 Task: Save favorite listings for condos in Lincoln, Nebraska, with a minimum of 2 bedrooms and a covered parking space, and create a shortlist of properties to tour.
Action: Mouse moved to (281, 215)
Screenshot: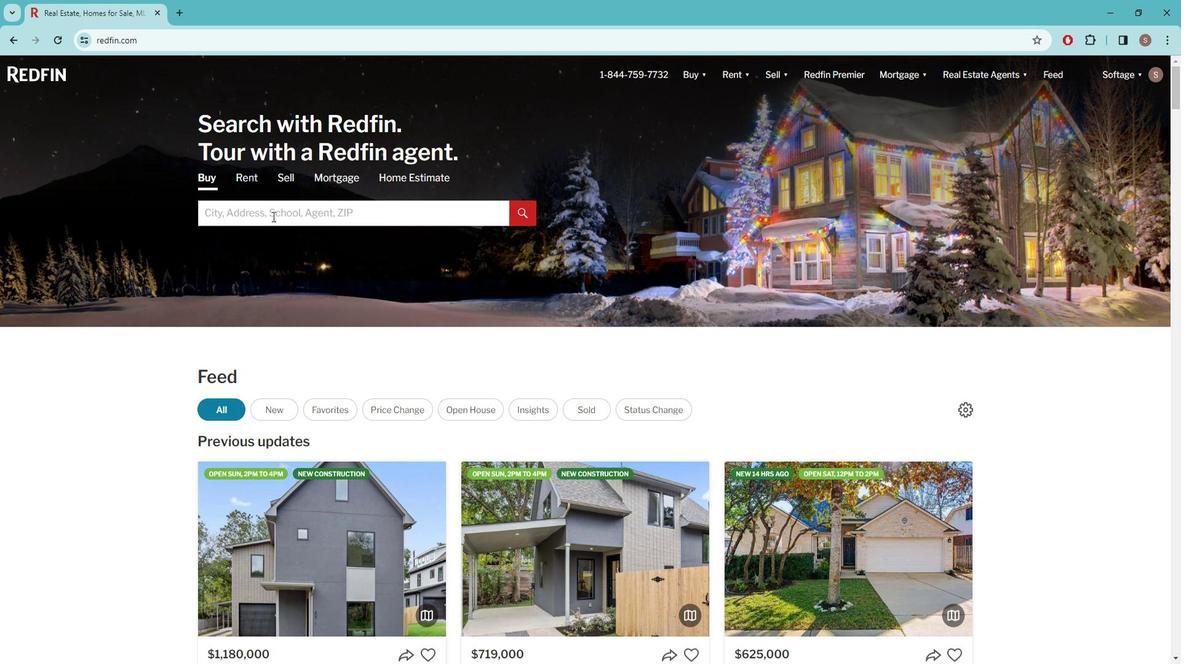 
Action: Mouse pressed left at (281, 215)
Screenshot: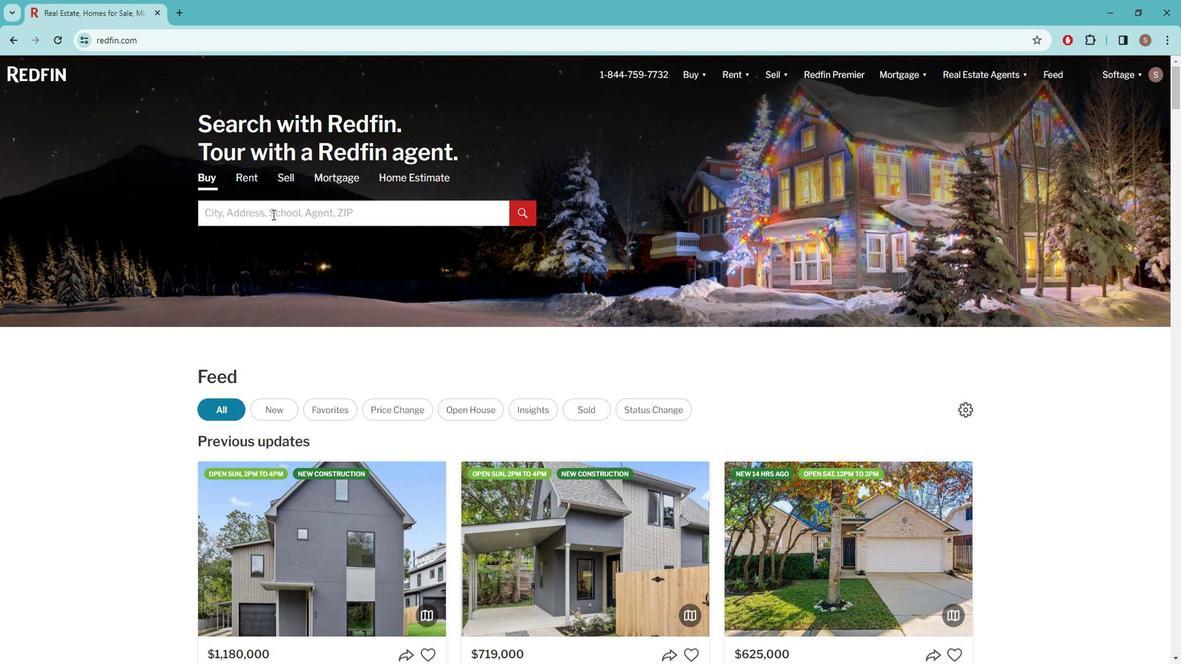 
Action: Mouse moved to (281, 214)
Screenshot: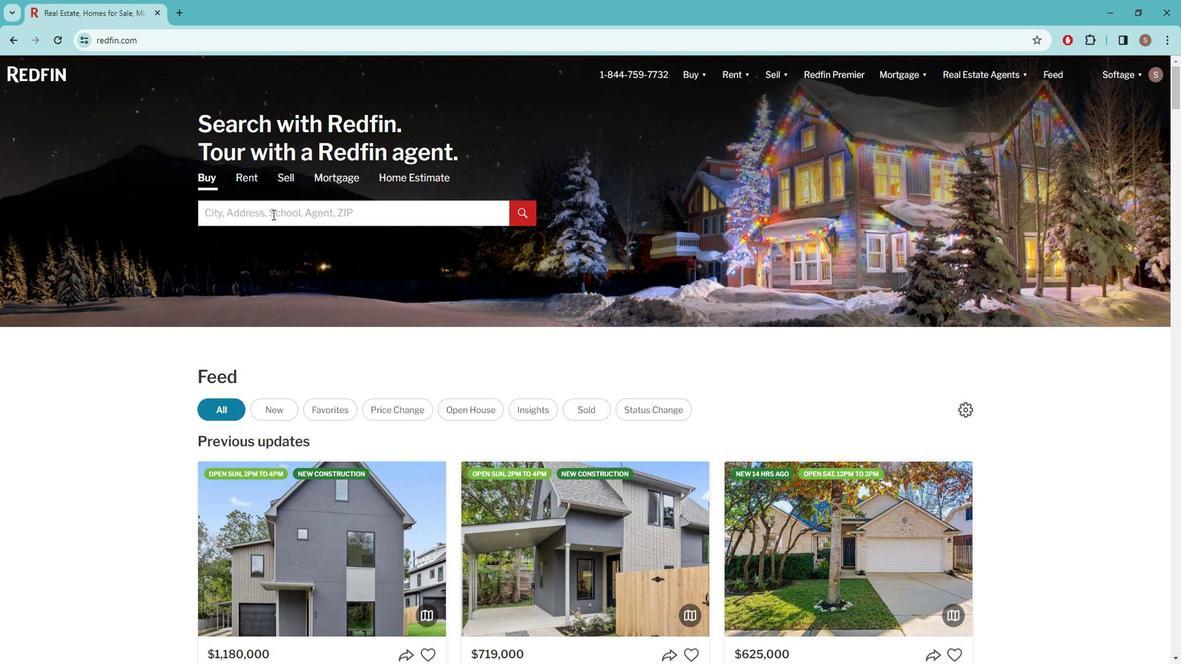 
Action: Key pressed l<Key.caps_lock>INCOLN,<Key.space><Key.caps_lock>n<Key.caps_lock>EBRASKA
Screenshot: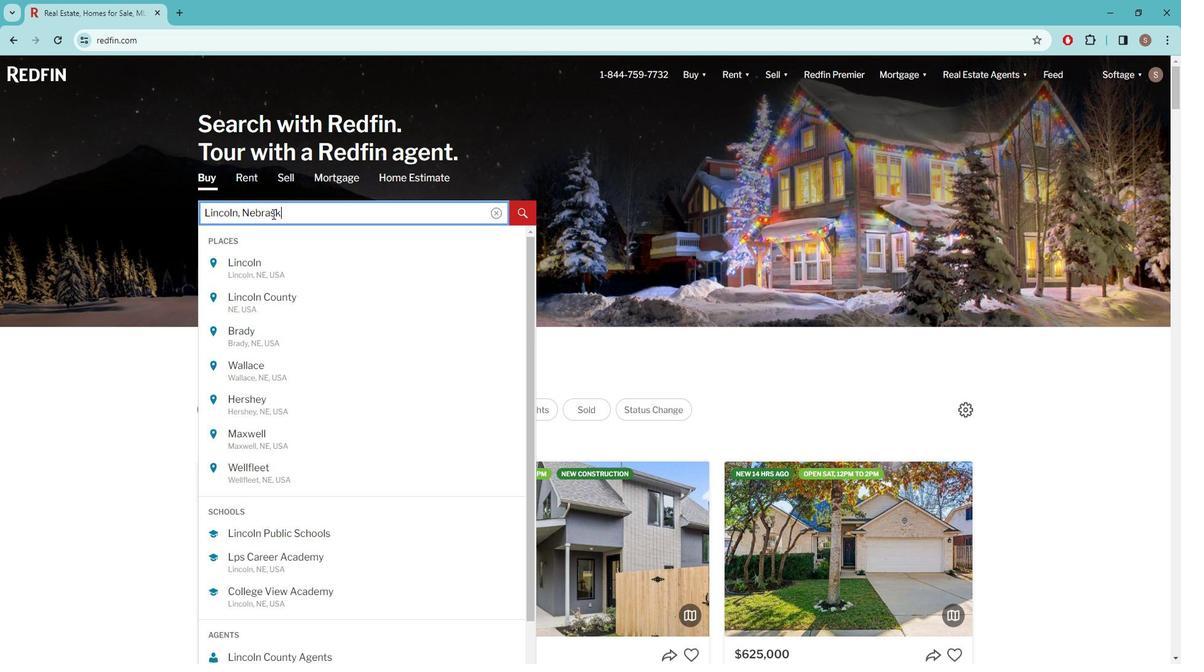 
Action: Mouse moved to (268, 264)
Screenshot: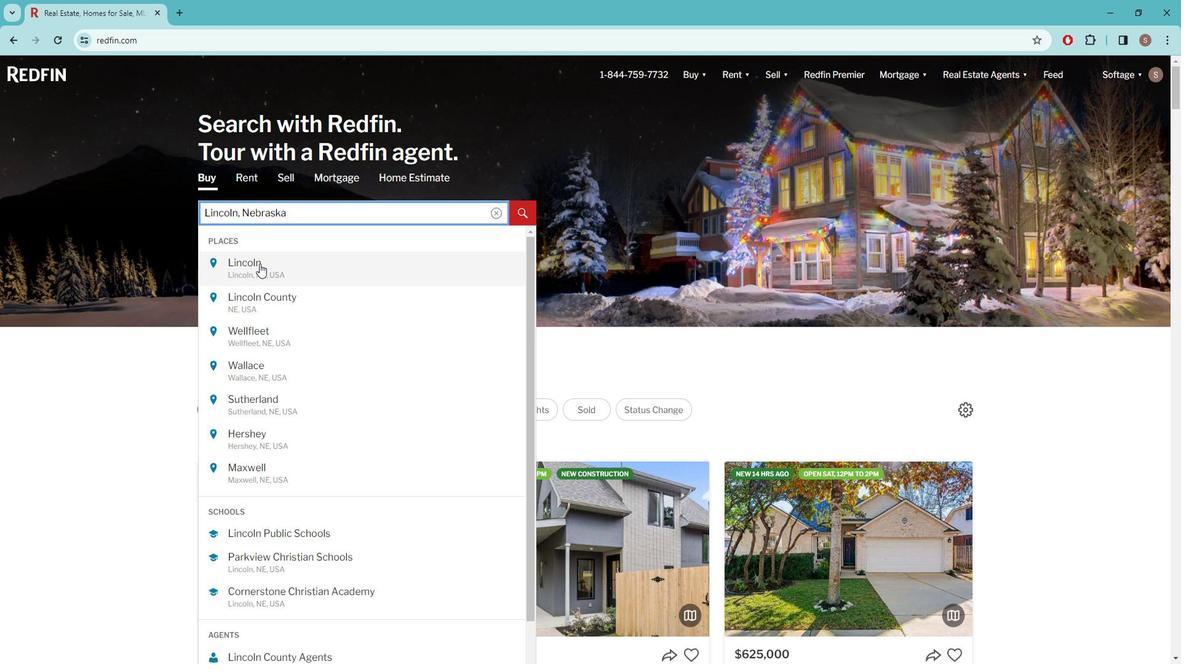 
Action: Mouse pressed left at (268, 264)
Screenshot: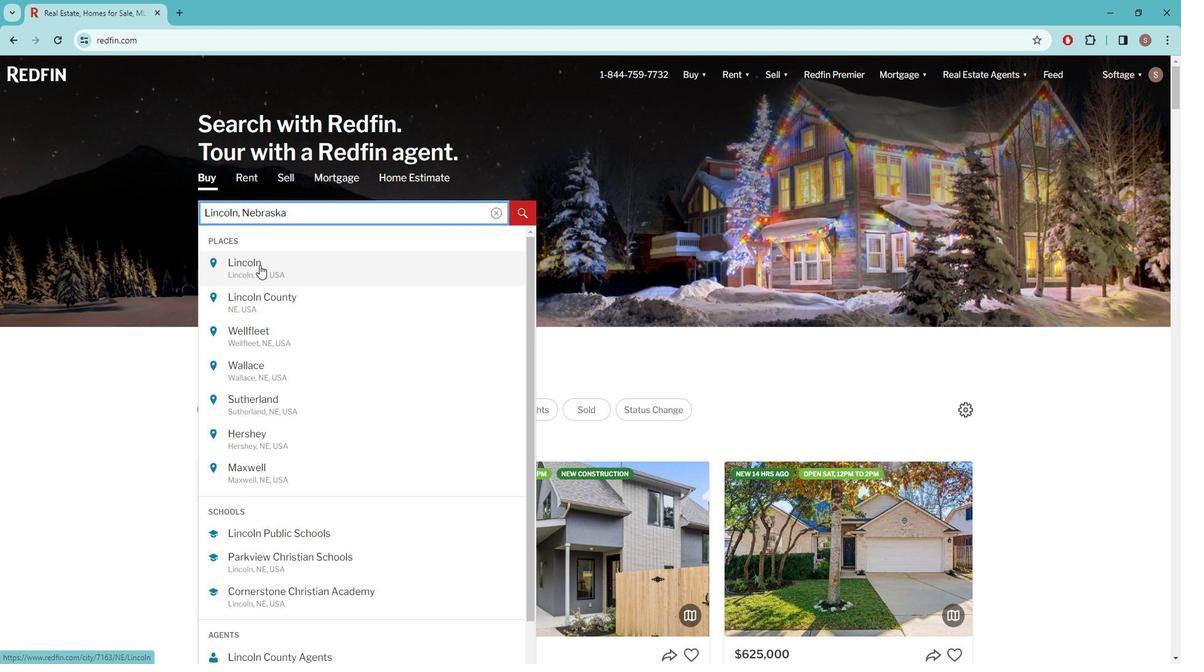 
Action: Mouse moved to (1046, 158)
Screenshot: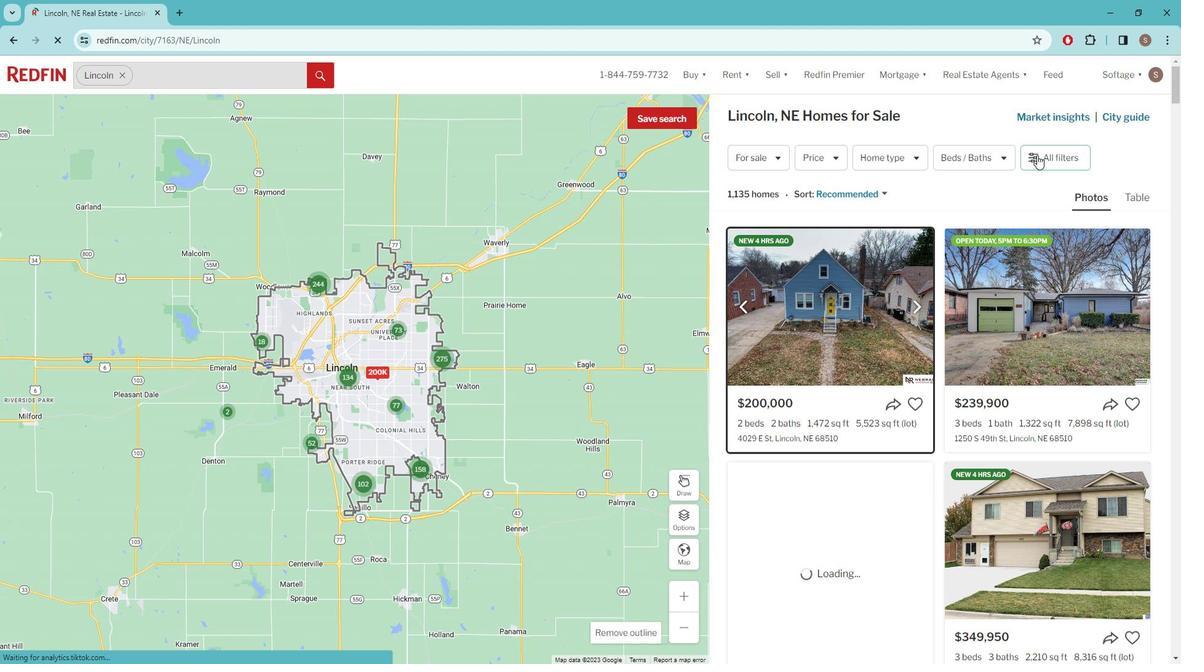
Action: Mouse pressed left at (1046, 158)
Screenshot: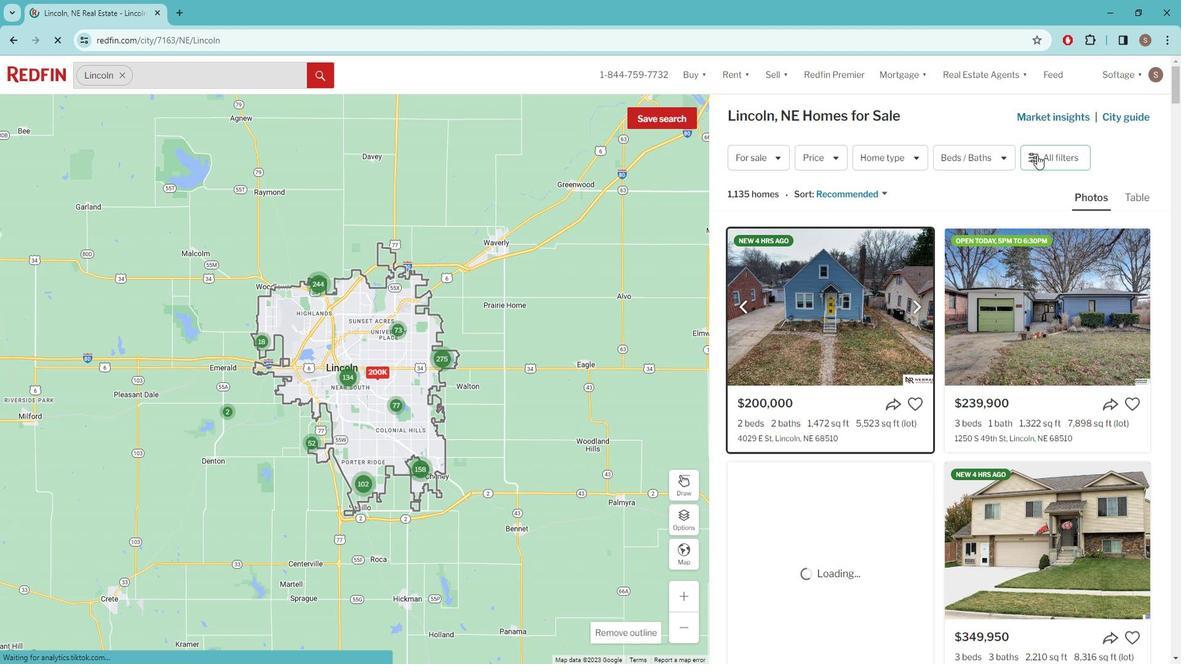
Action: Mouse pressed left at (1046, 158)
Screenshot: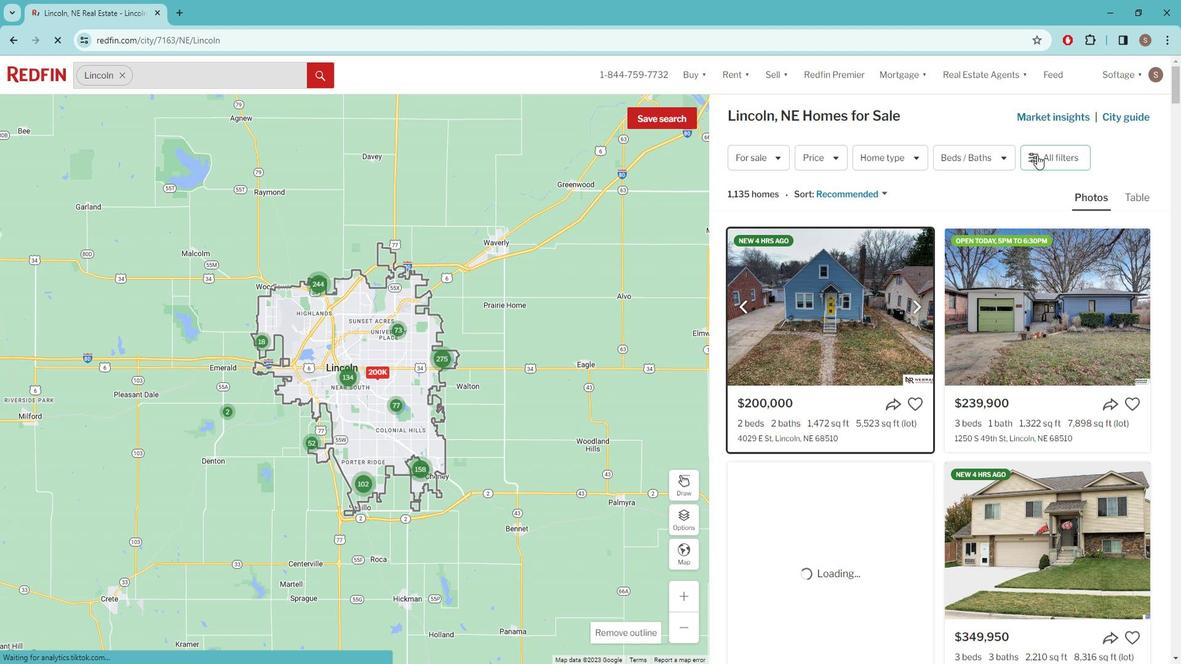 
Action: Mouse moved to (1048, 154)
Screenshot: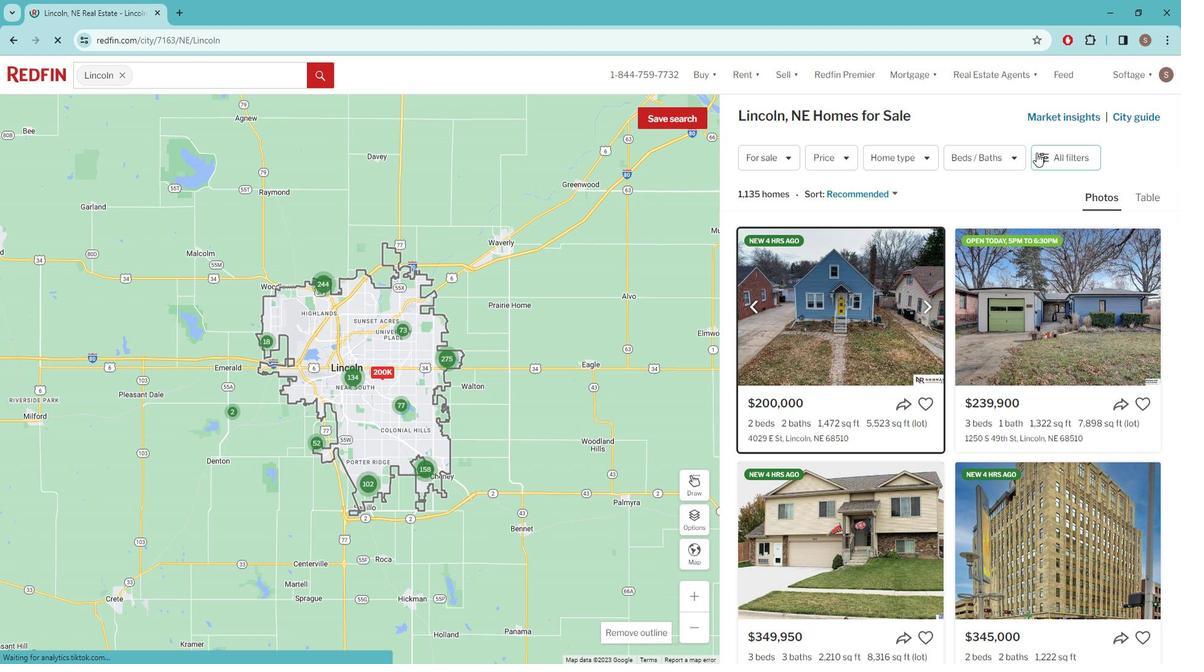 
Action: Mouse pressed left at (1048, 154)
Screenshot: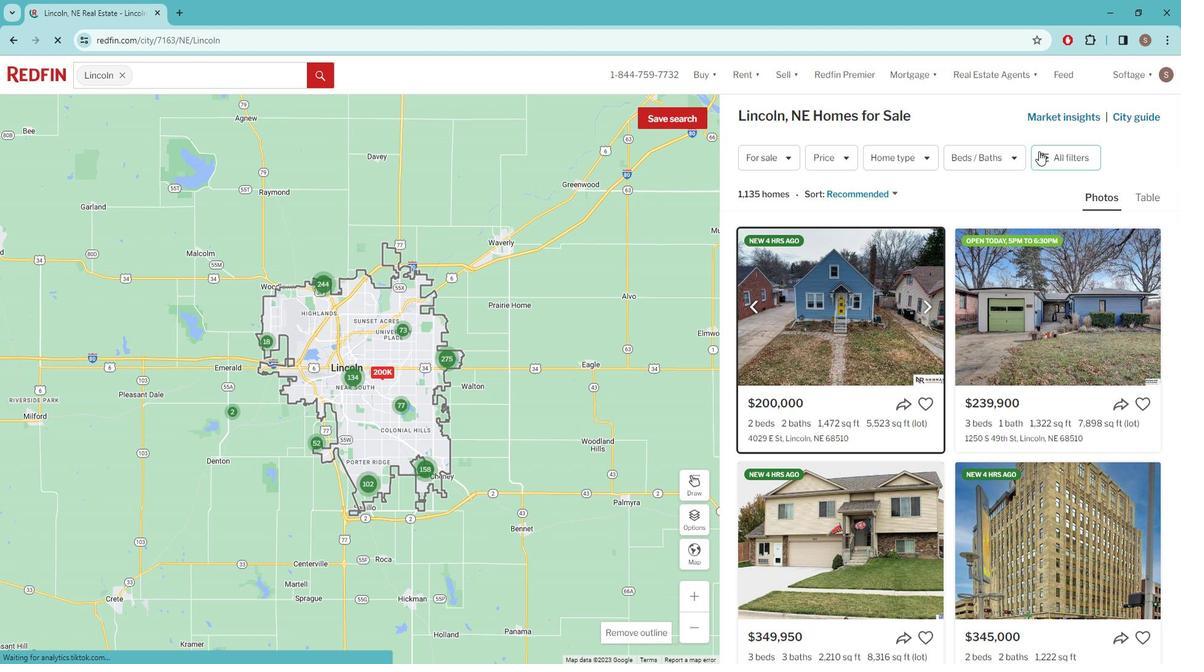 
Action: Mouse pressed left at (1048, 154)
Screenshot: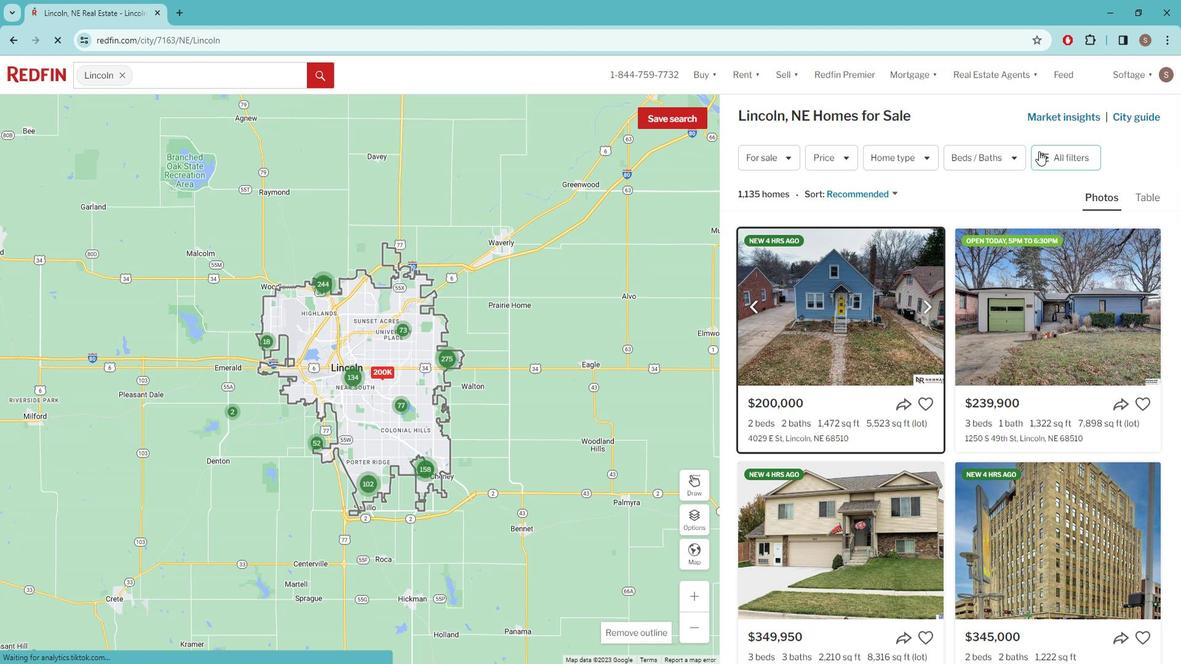 
Action: Mouse pressed left at (1048, 154)
Screenshot: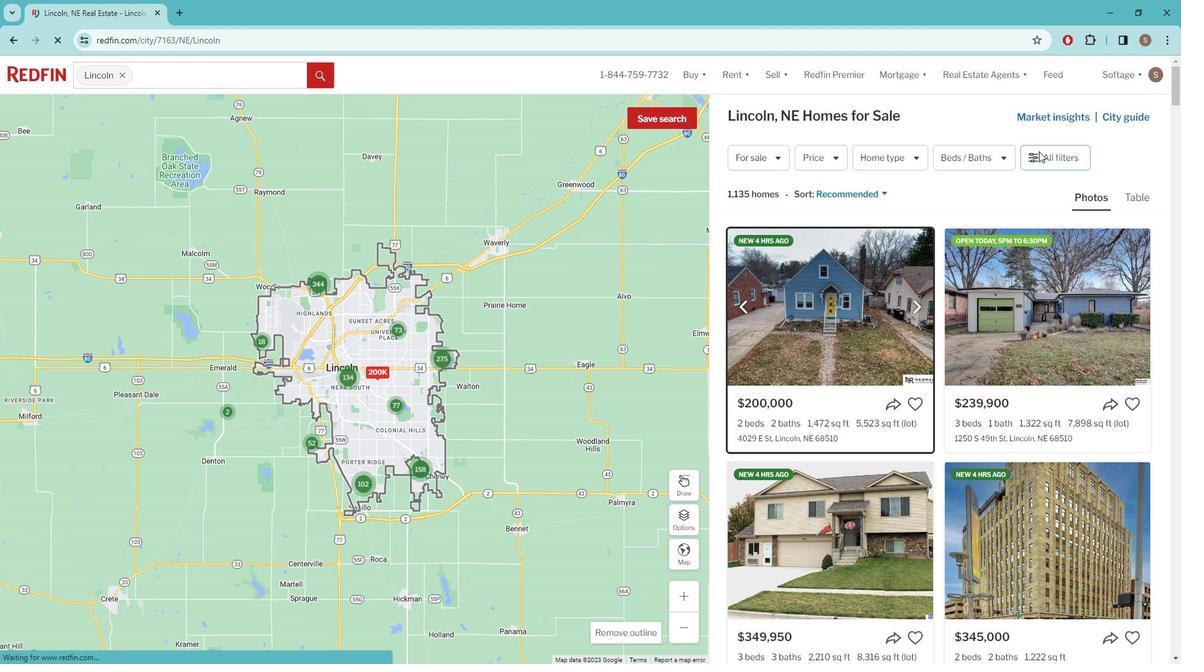 
Action: Mouse moved to (1013, 188)
Screenshot: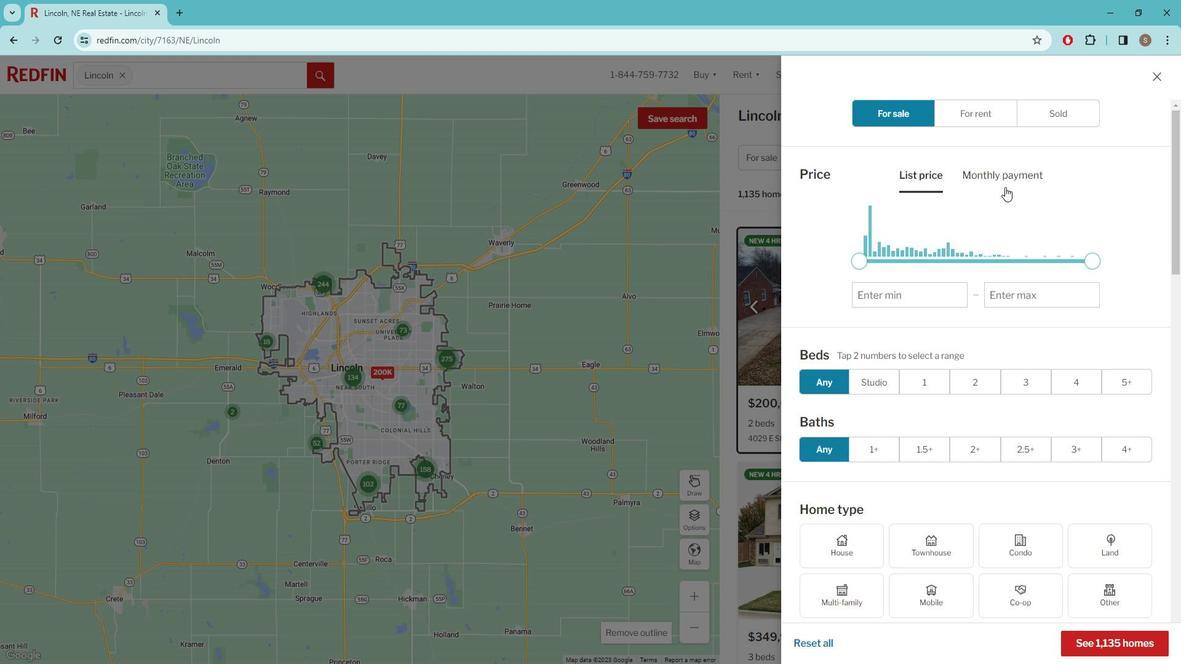 
Action: Mouse scrolled (1013, 188) with delta (0, 0)
Screenshot: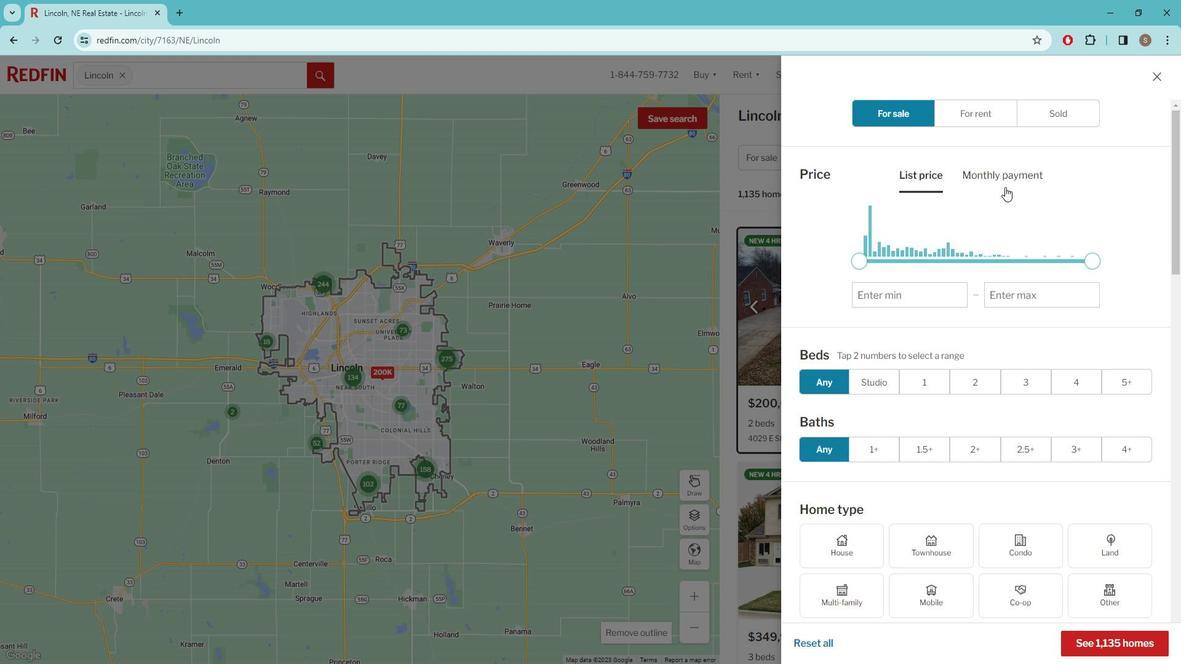 
Action: Mouse moved to (1001, 194)
Screenshot: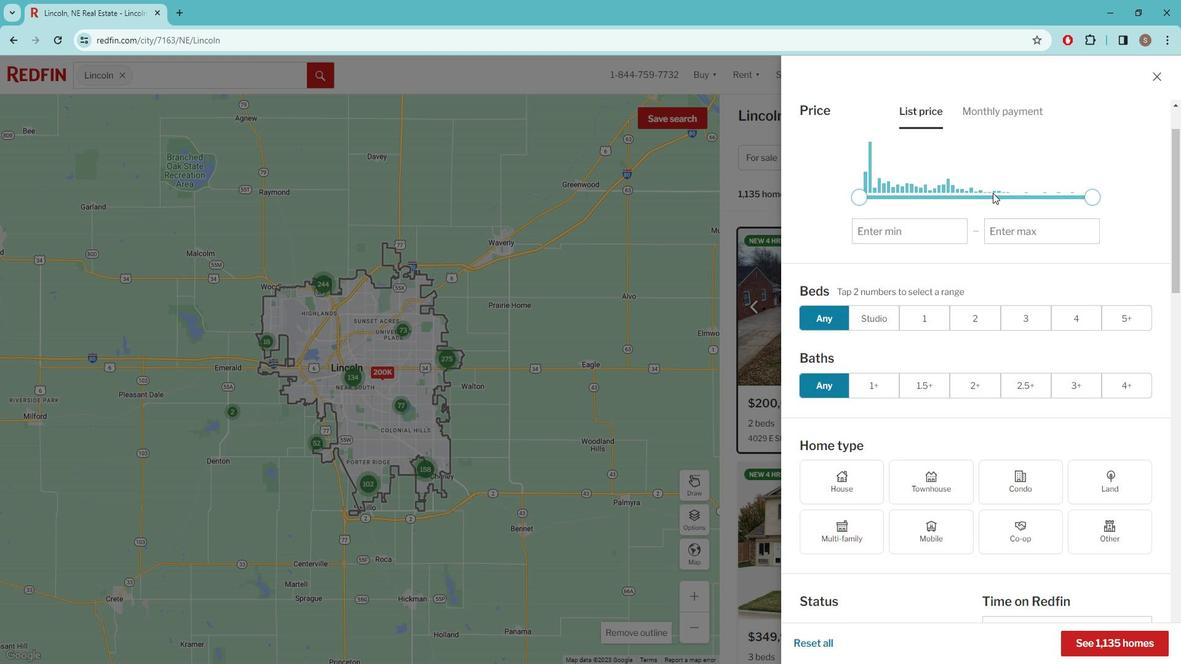 
Action: Mouse scrolled (1001, 193) with delta (0, 0)
Screenshot: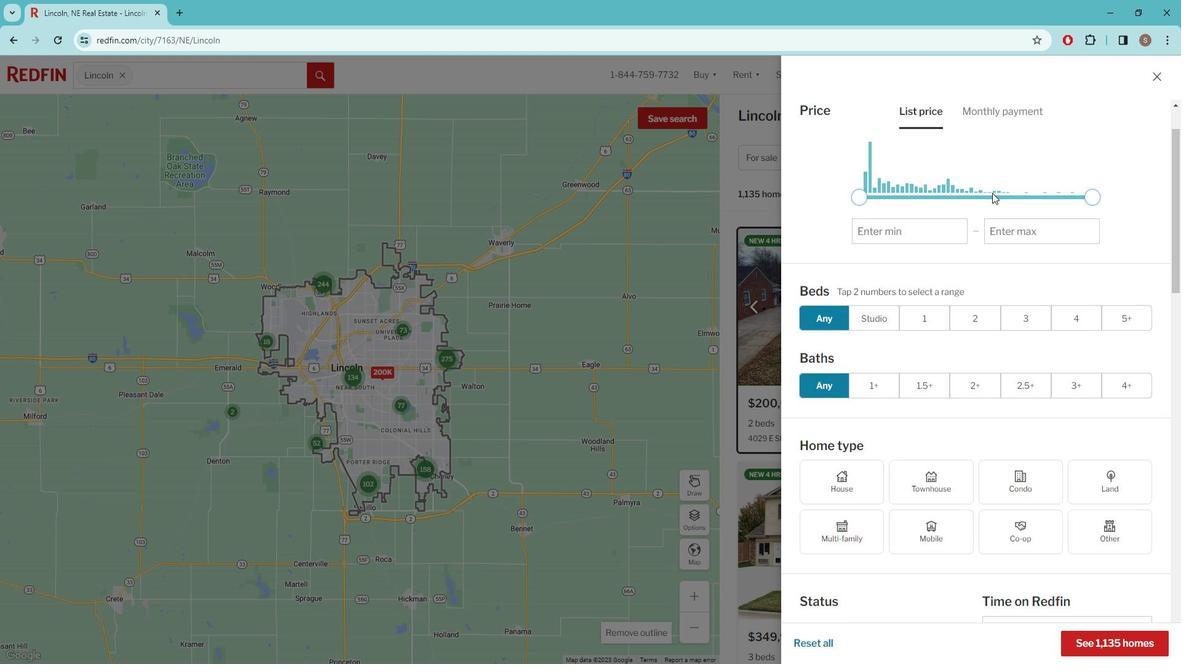 
Action: Mouse moved to (997, 221)
Screenshot: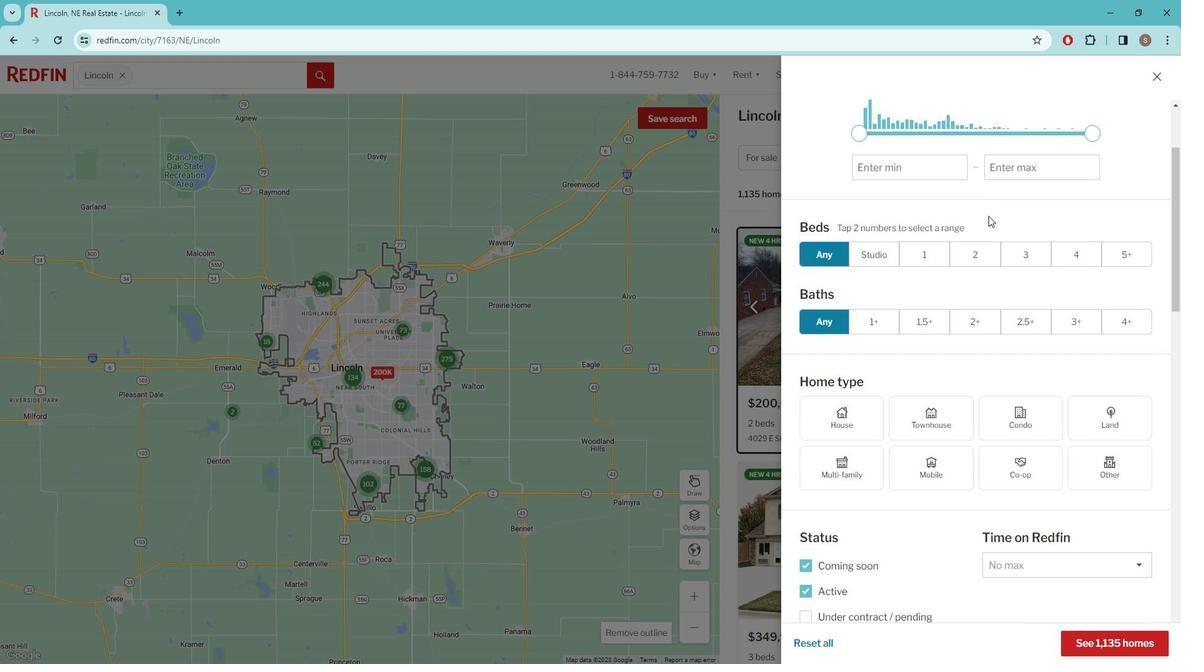 
Action: Mouse scrolled (997, 220) with delta (0, 0)
Screenshot: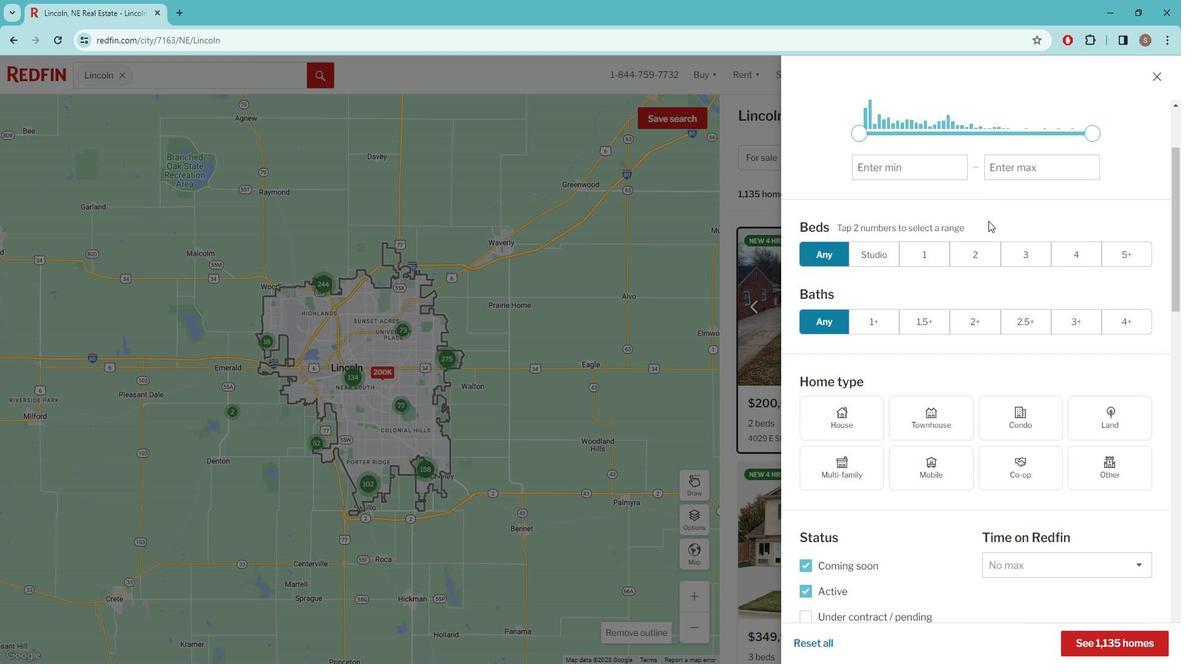 
Action: Mouse moved to (1019, 345)
Screenshot: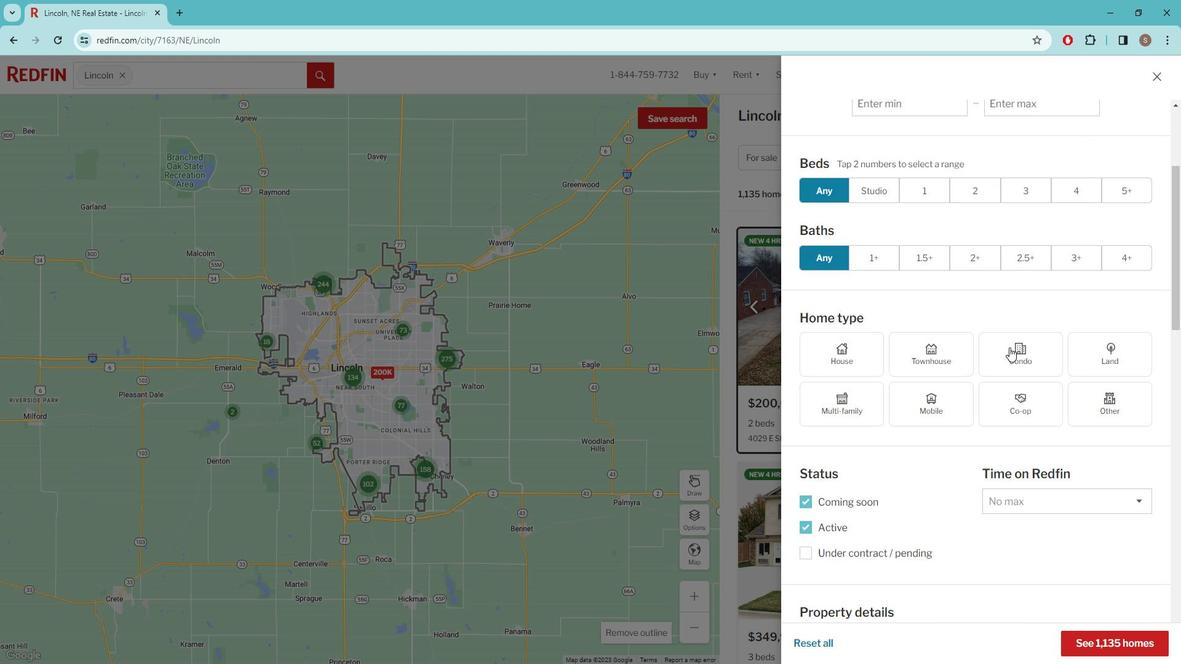 
Action: Mouse pressed left at (1019, 345)
Screenshot: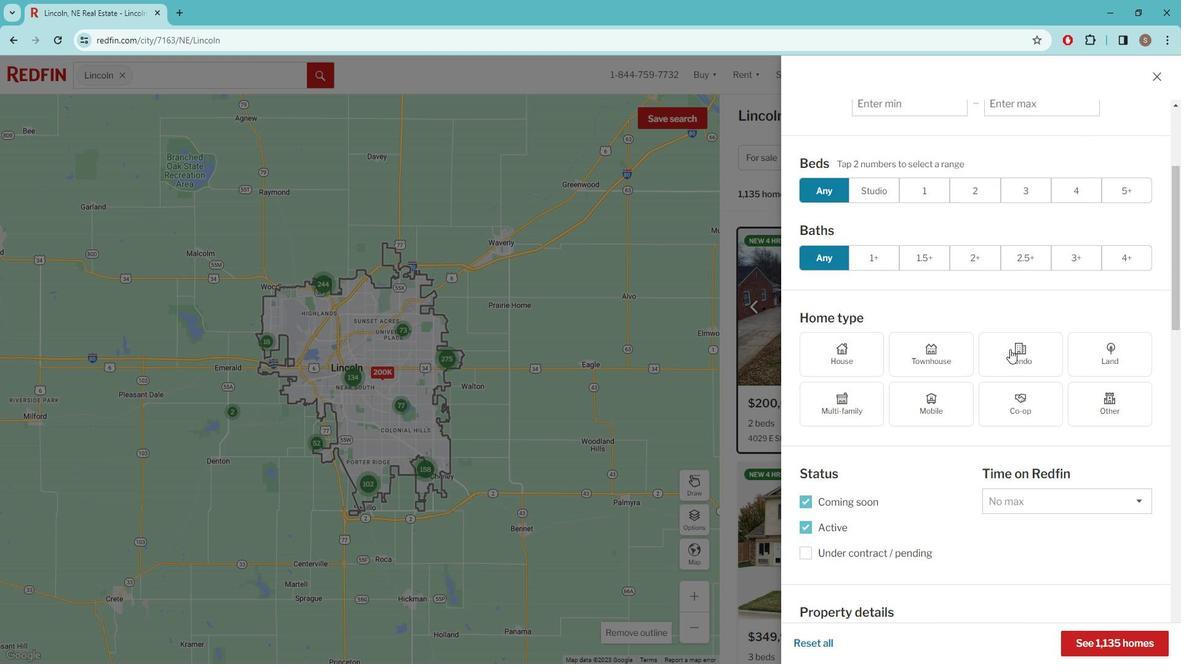 
Action: Mouse moved to (1018, 345)
Screenshot: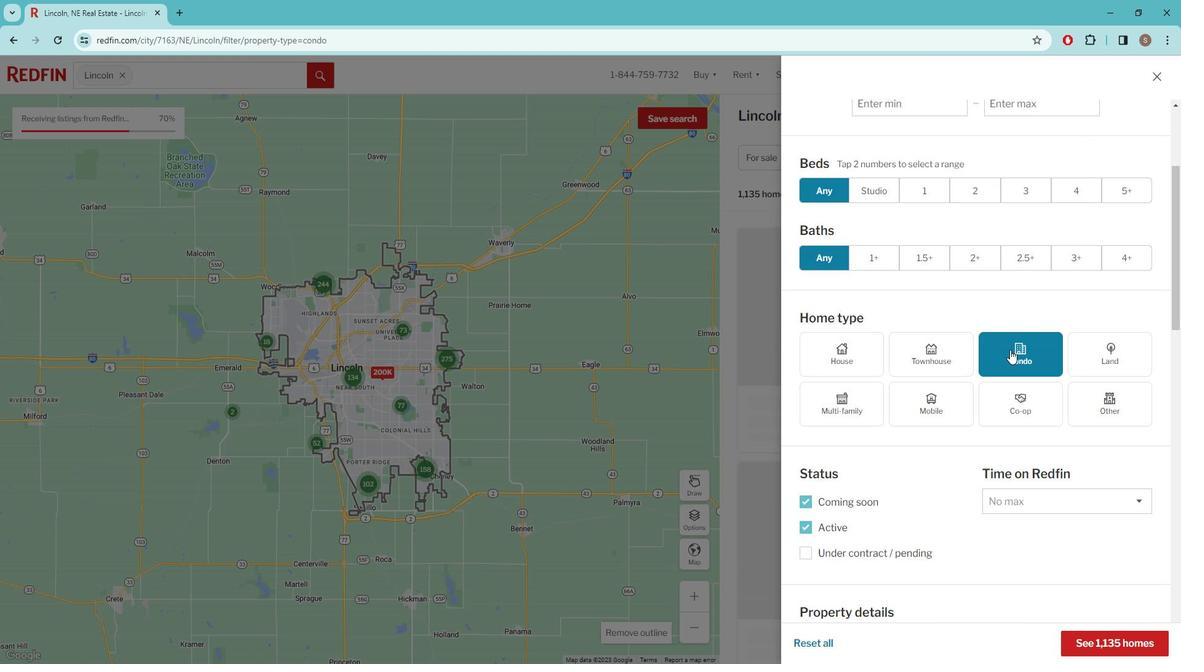 
Action: Mouse scrolled (1018, 345) with delta (0, 0)
Screenshot: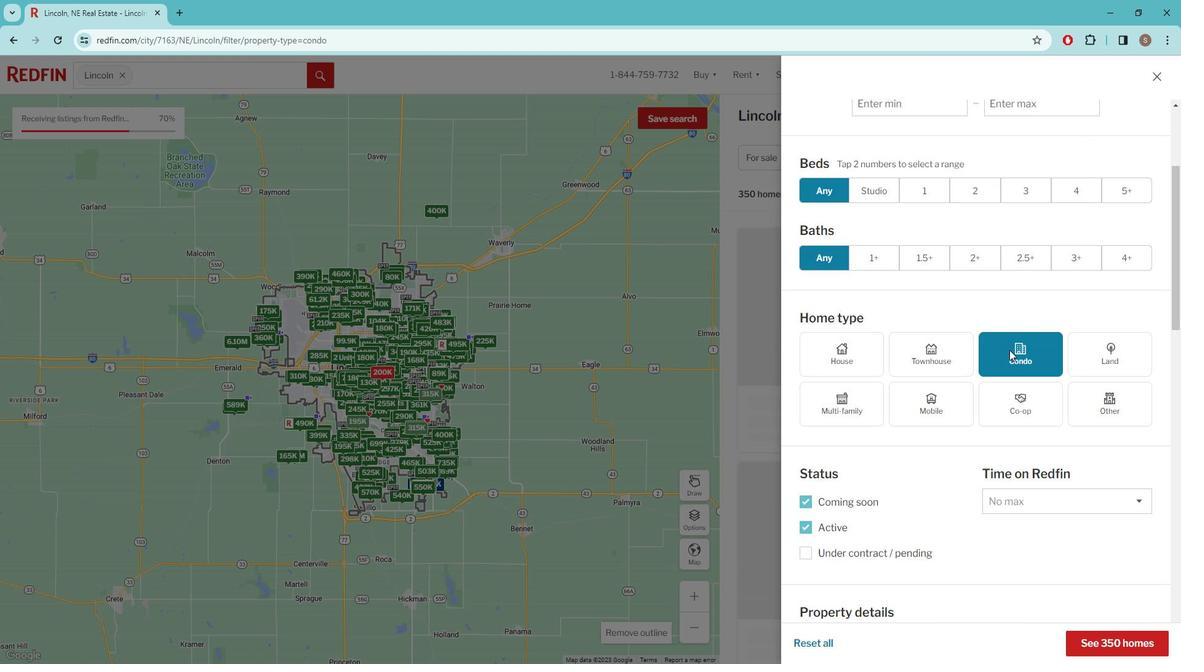 
Action: Mouse moved to (1015, 341)
Screenshot: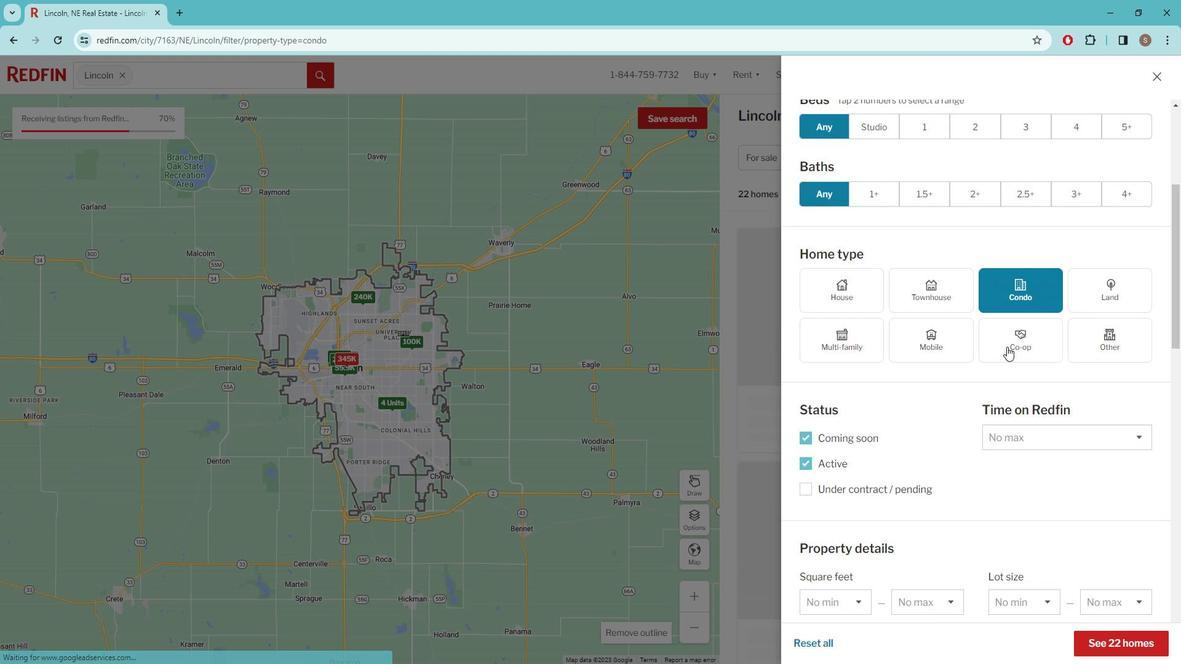 
Action: Mouse scrolled (1015, 340) with delta (0, 0)
Screenshot: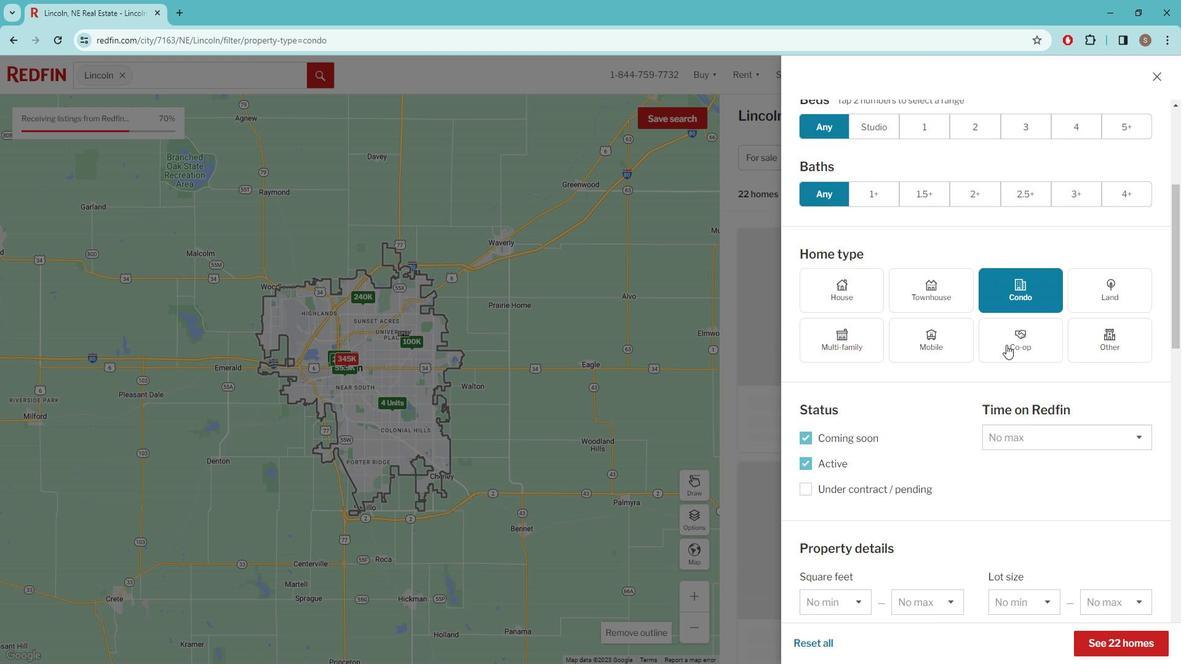 
Action: Mouse moved to (996, 325)
Screenshot: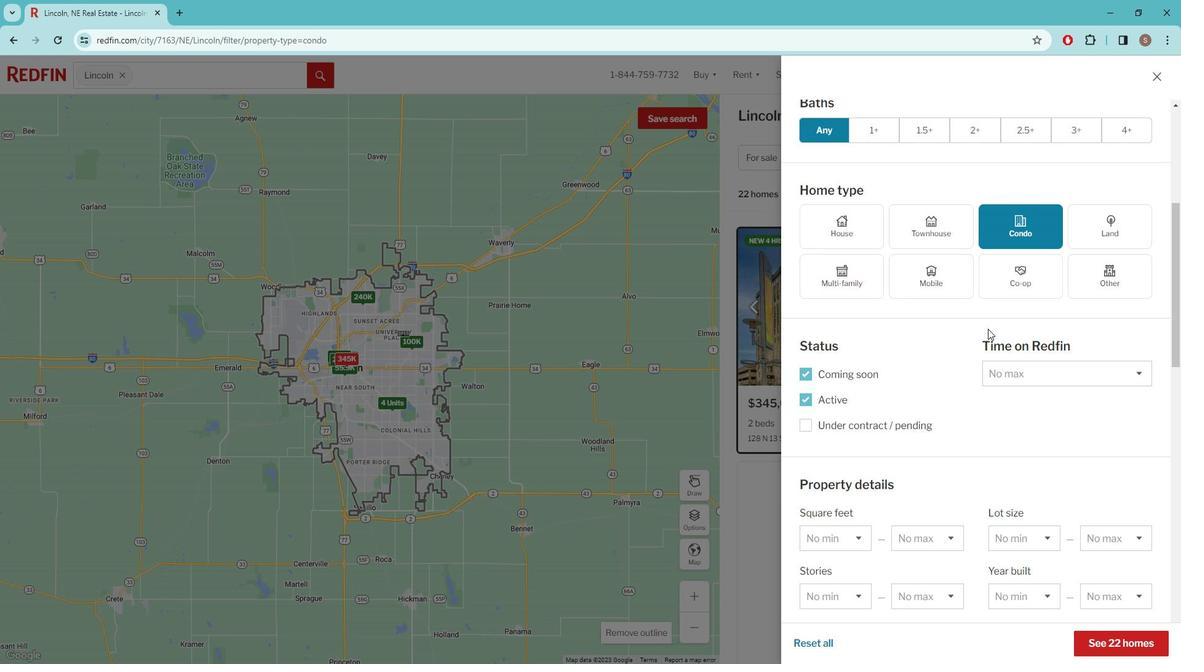 
Action: Mouse scrolled (996, 326) with delta (0, 0)
Screenshot: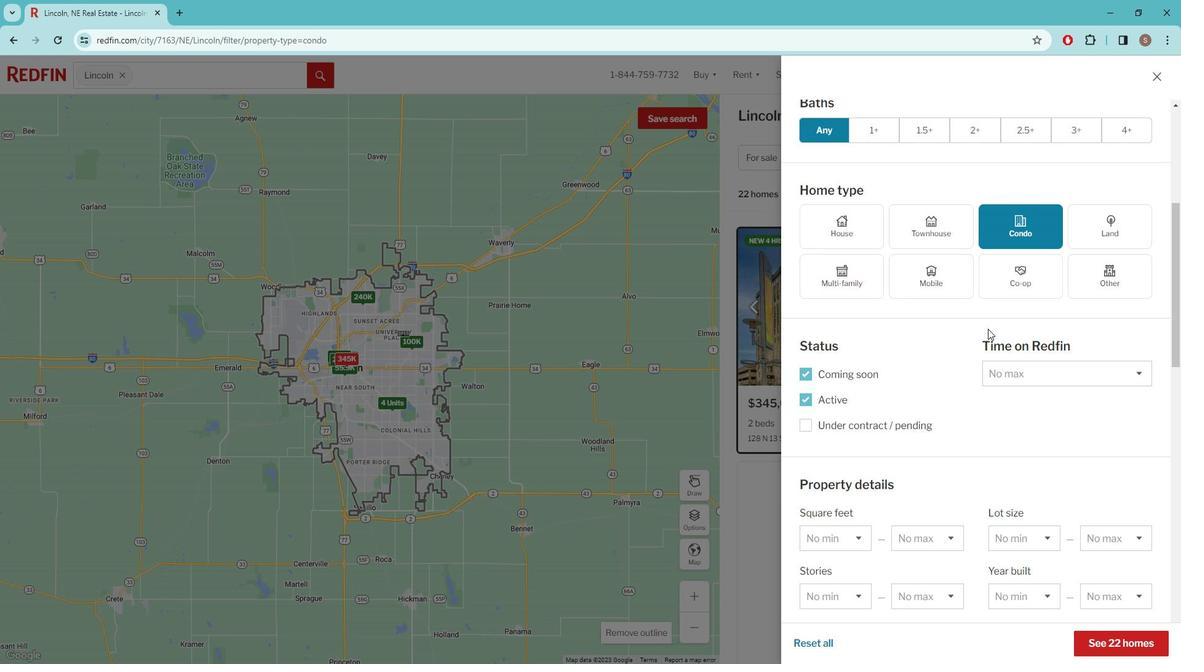 
Action: Mouse moved to (995, 325)
Screenshot: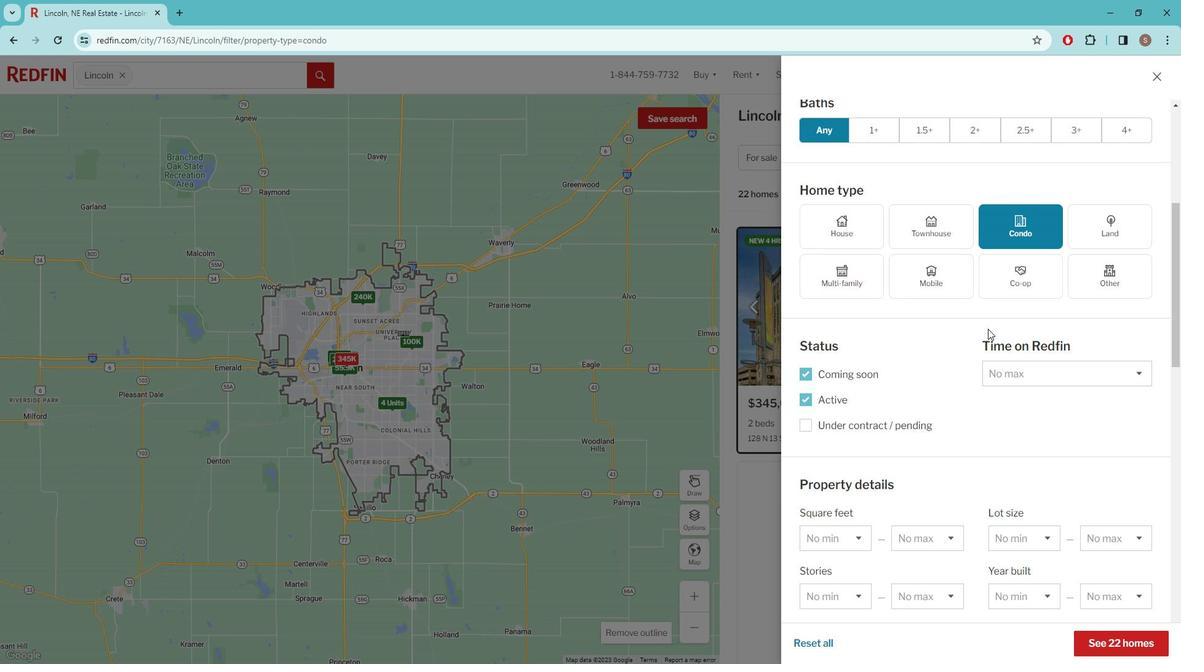 
Action: Mouse scrolled (995, 326) with delta (0, 0)
Screenshot: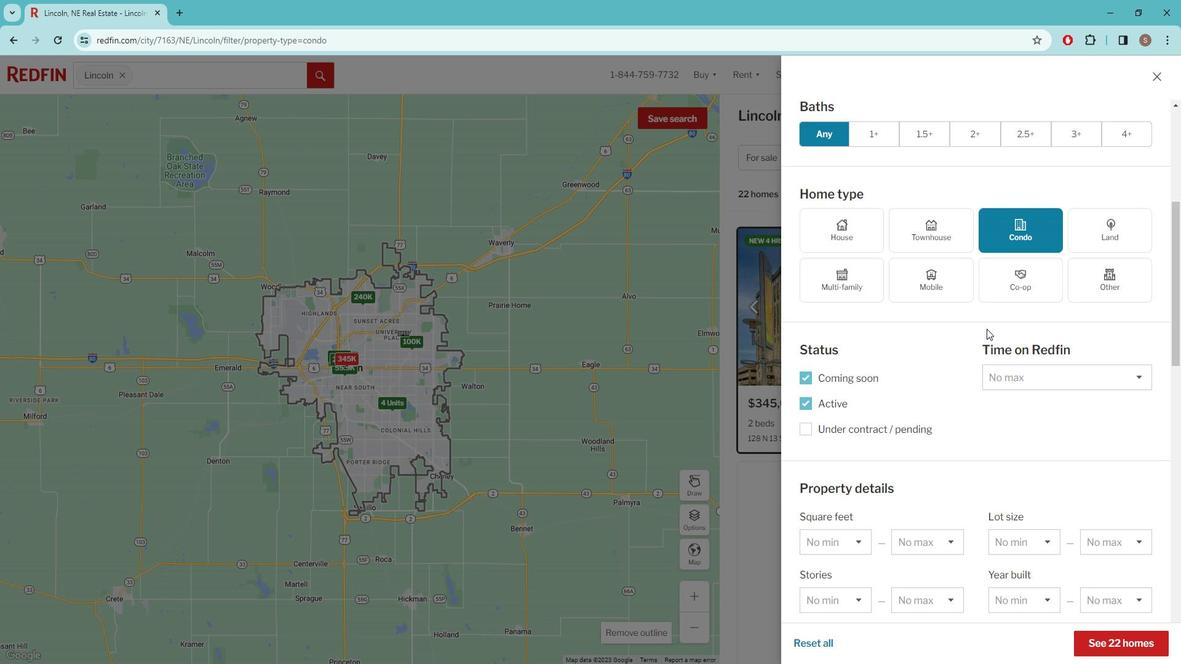 
Action: Mouse moved to (977, 187)
Screenshot: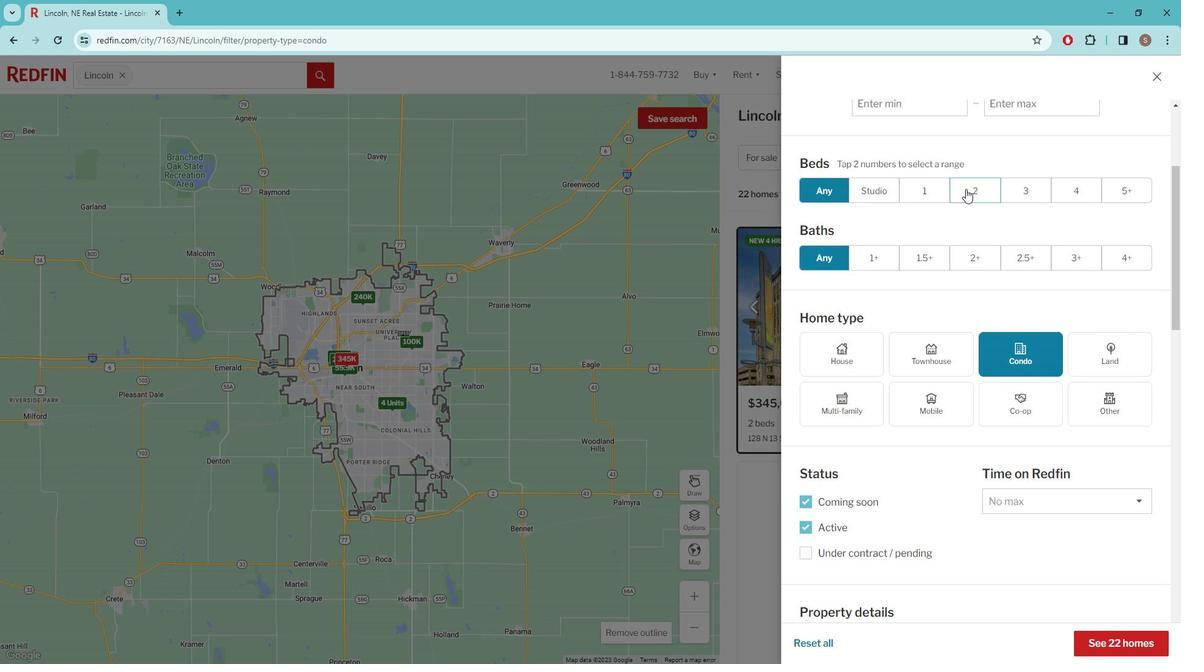 
Action: Mouse pressed left at (977, 187)
Screenshot: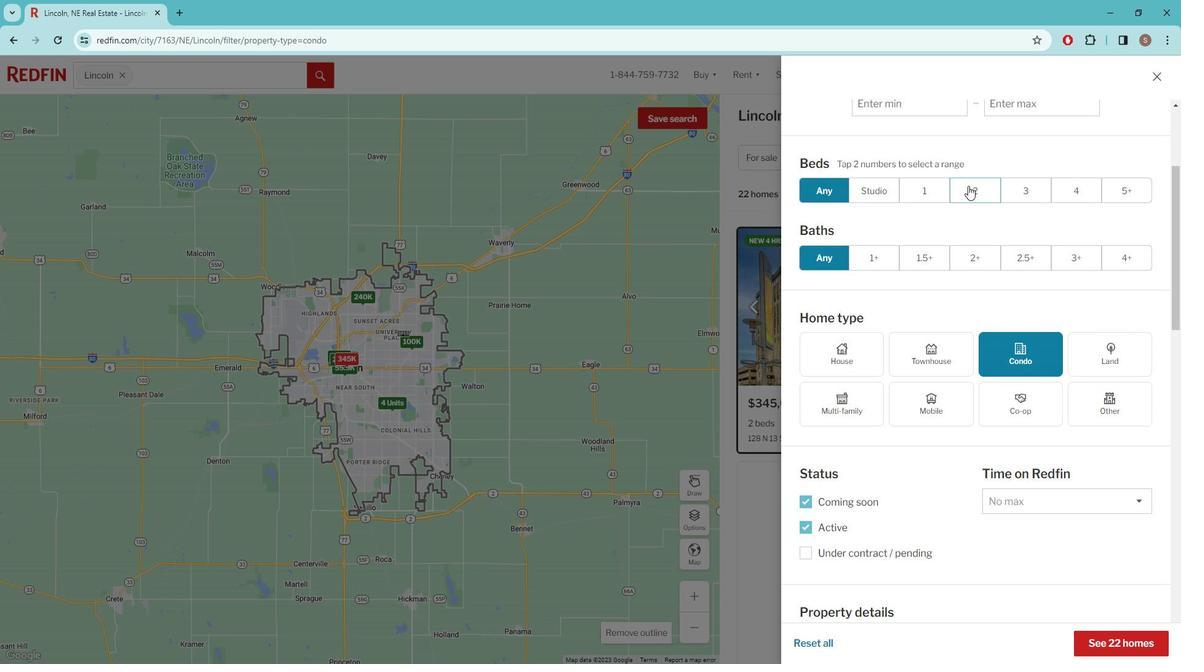 
Action: Mouse pressed left at (977, 187)
Screenshot: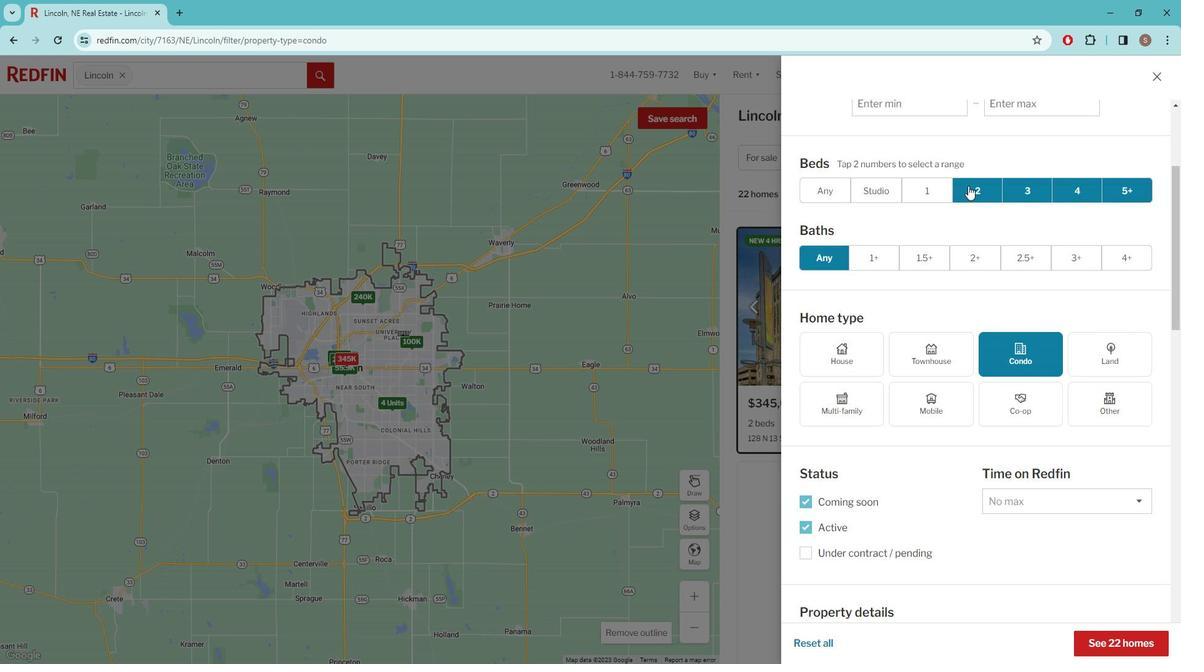 
Action: Mouse moved to (975, 207)
Screenshot: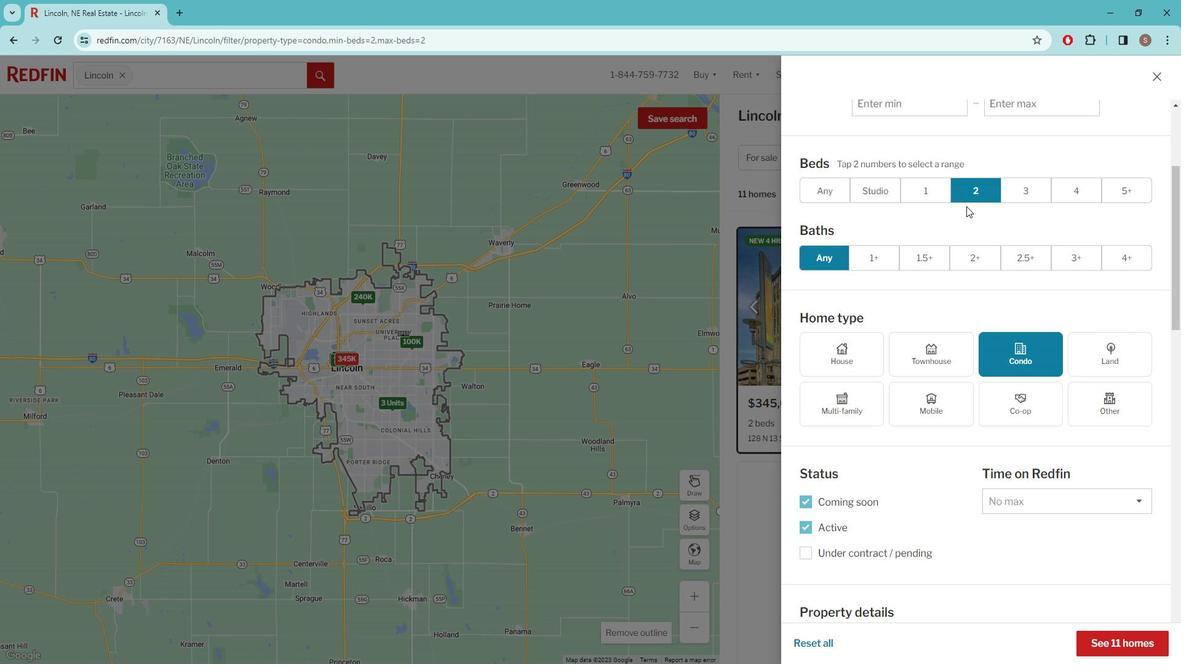 
Action: Mouse scrolled (975, 206) with delta (0, 0)
Screenshot: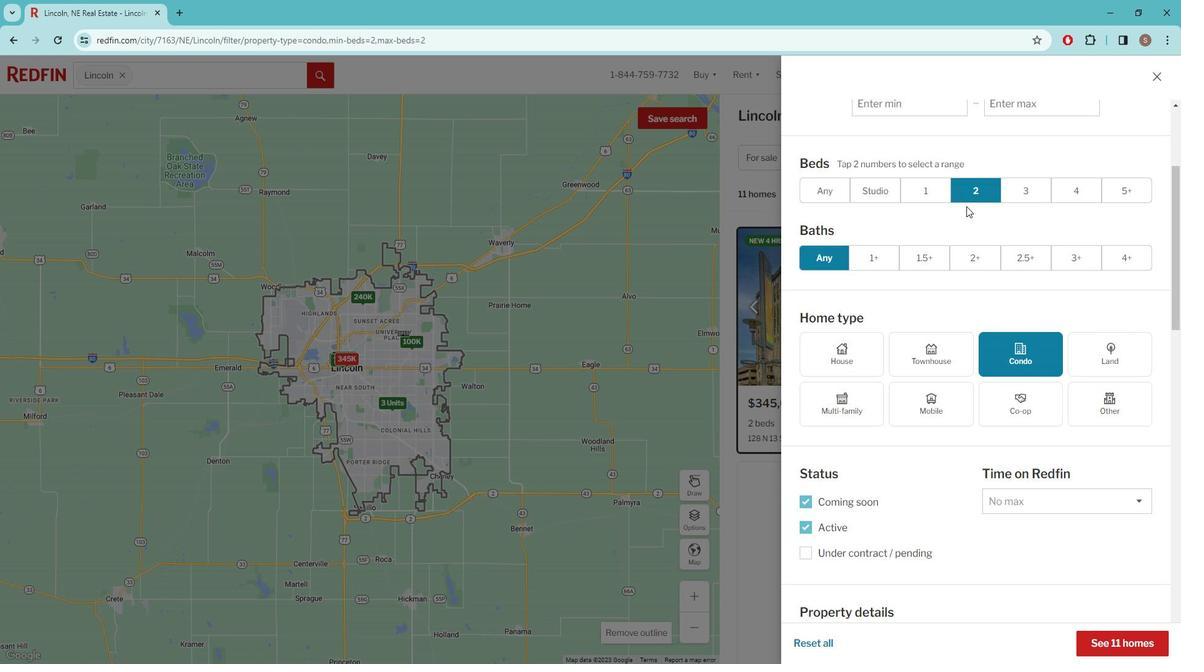 
Action: Mouse scrolled (975, 206) with delta (0, 0)
Screenshot: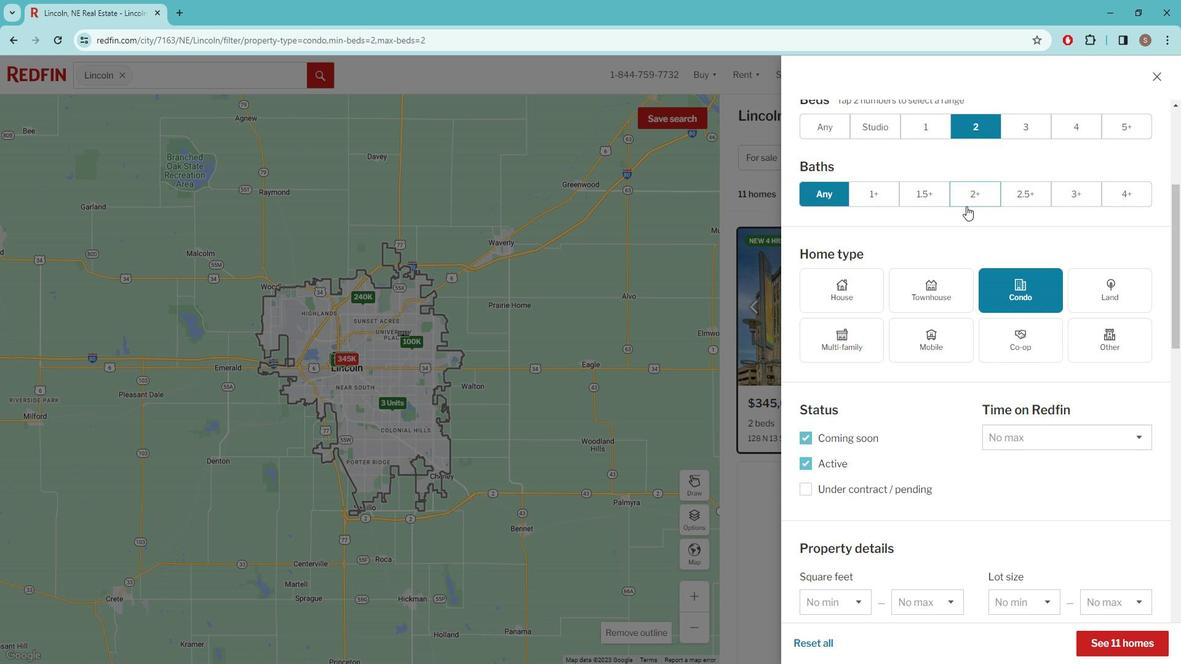 
Action: Mouse moved to (975, 207)
Screenshot: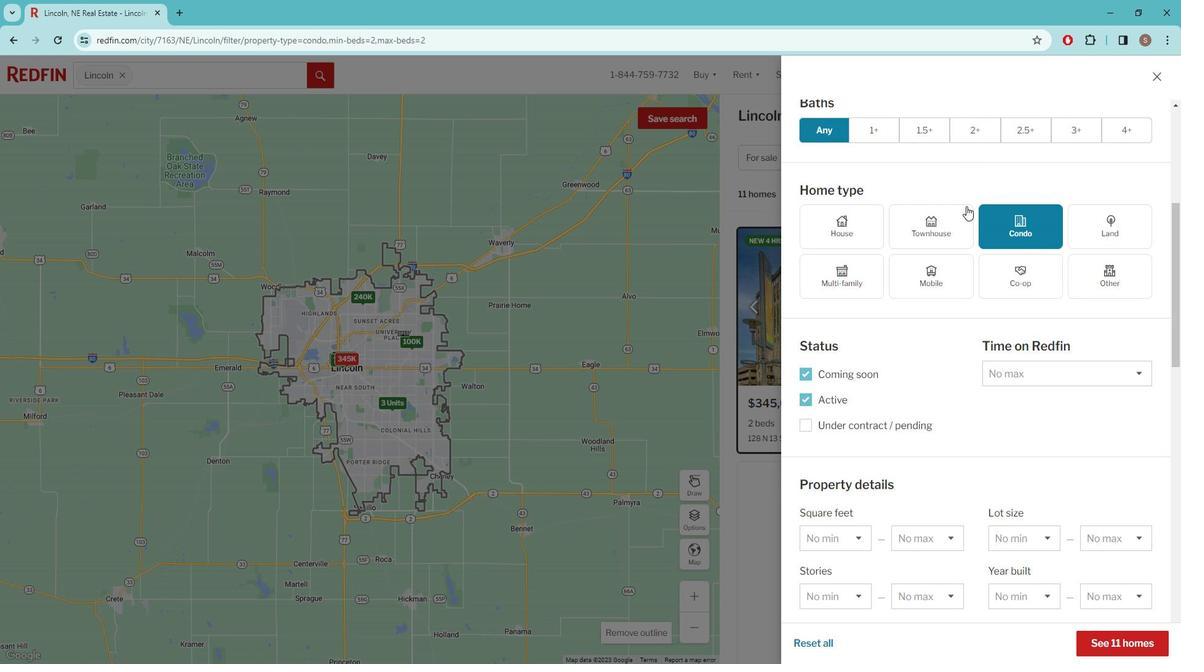 
Action: Mouse scrolled (975, 206) with delta (0, 0)
Screenshot: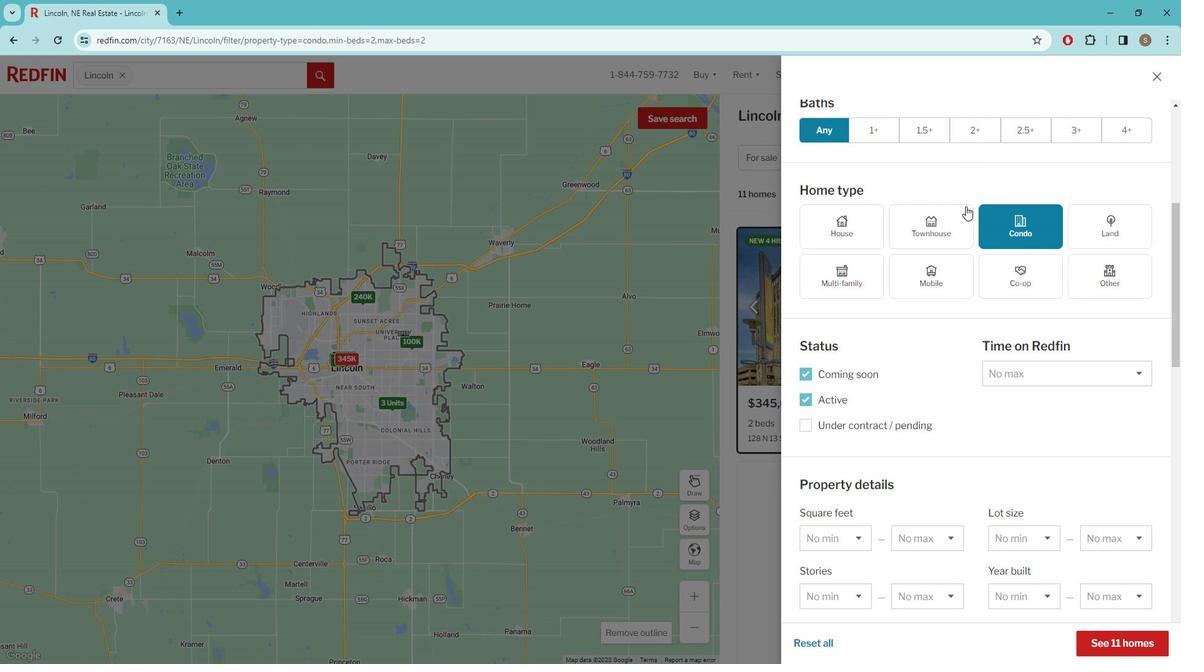
Action: Mouse scrolled (975, 206) with delta (0, 0)
Screenshot: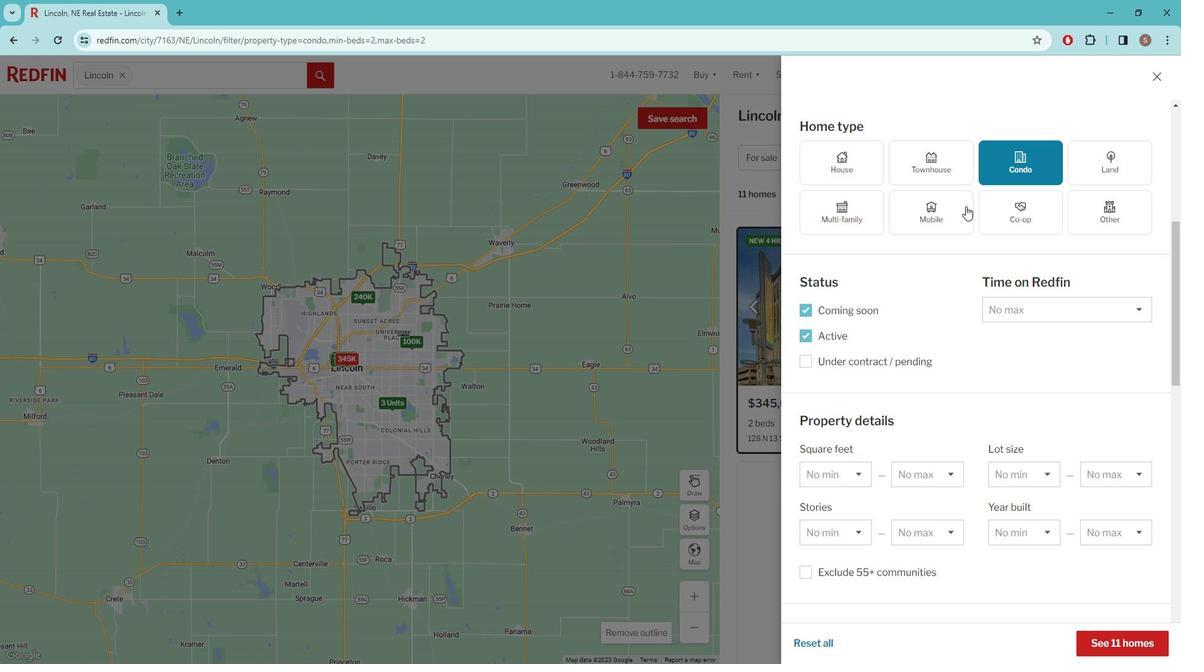 
Action: Mouse scrolled (975, 206) with delta (0, 0)
Screenshot: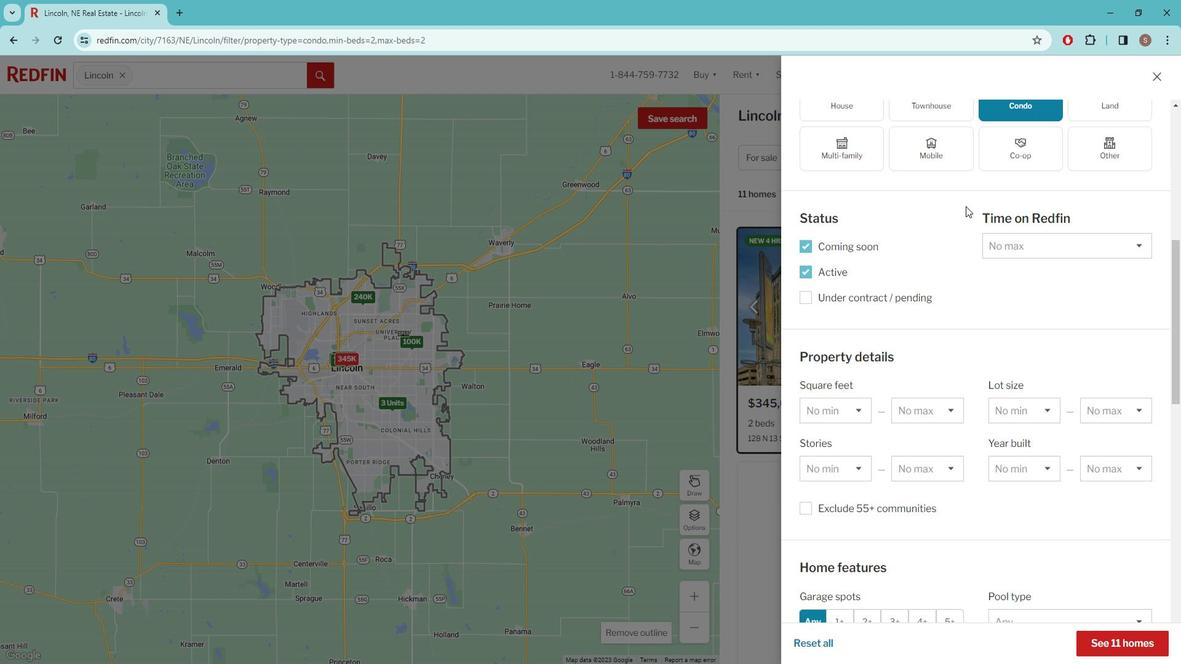 
Action: Mouse scrolled (975, 206) with delta (0, 0)
Screenshot: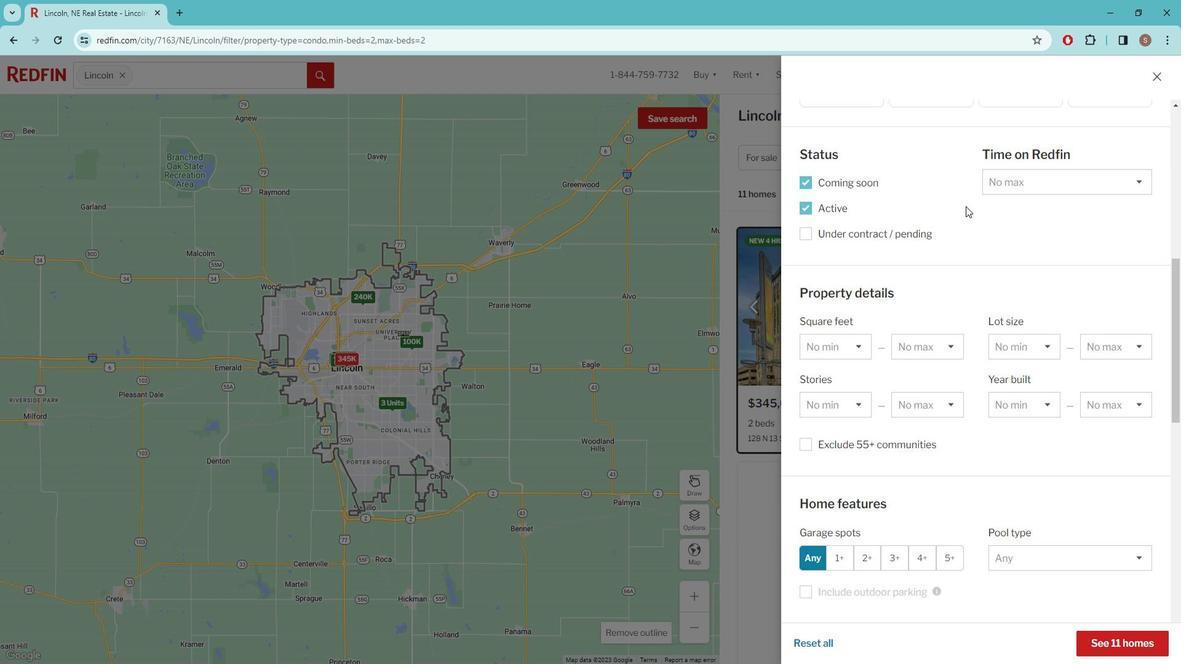 
Action: Mouse scrolled (975, 206) with delta (0, 0)
Screenshot: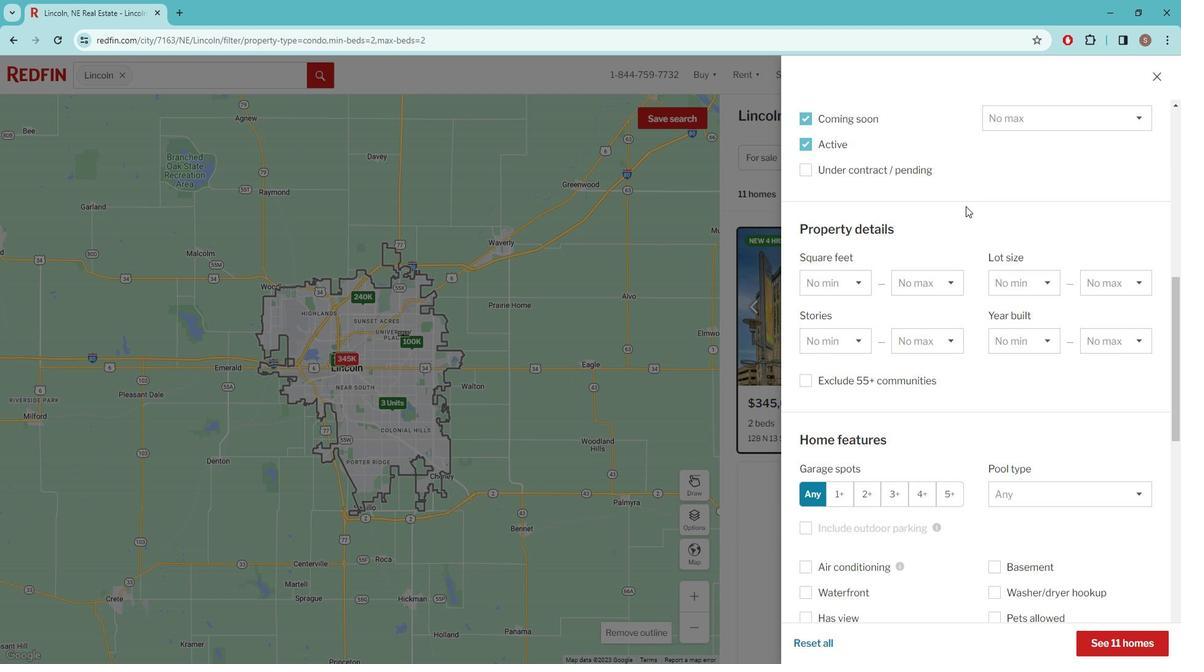 
Action: Mouse scrolled (975, 206) with delta (0, 0)
Screenshot: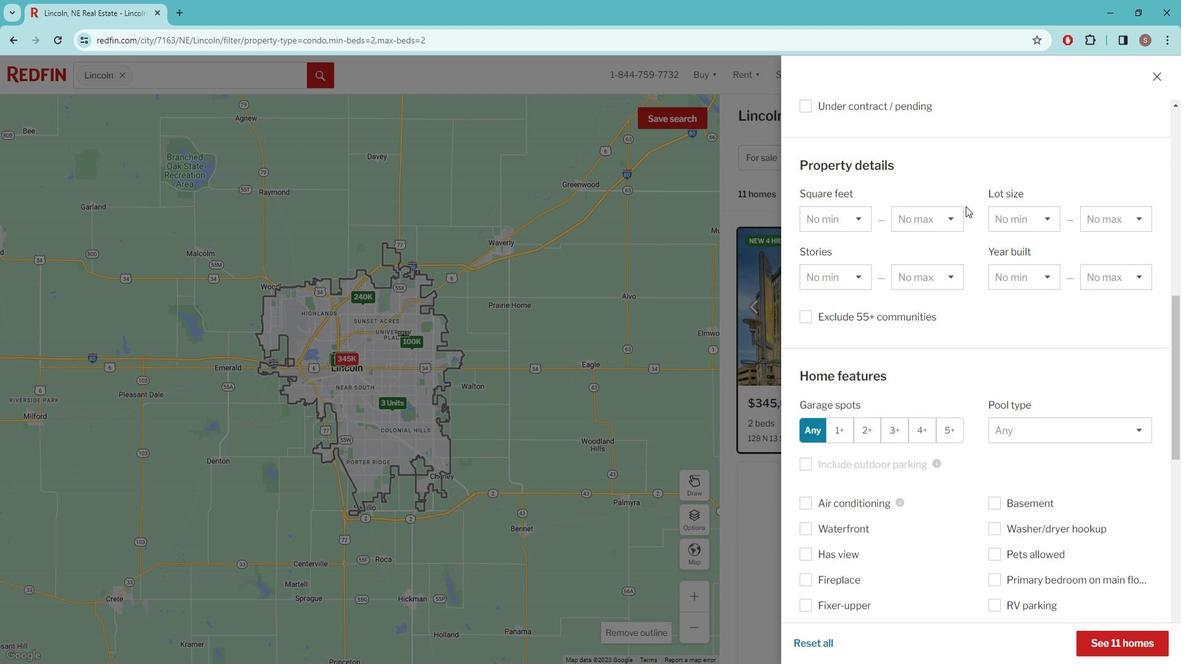 
Action: Mouse moved to (975, 207)
Screenshot: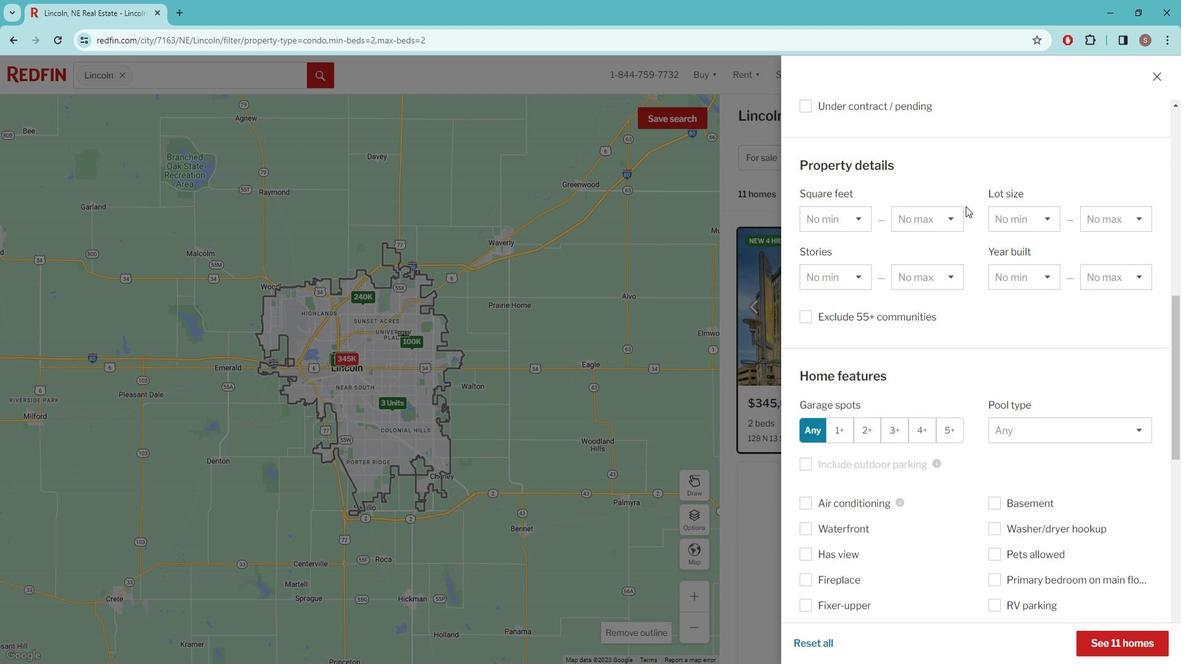 
Action: Mouse scrolled (975, 206) with delta (0, 0)
Screenshot: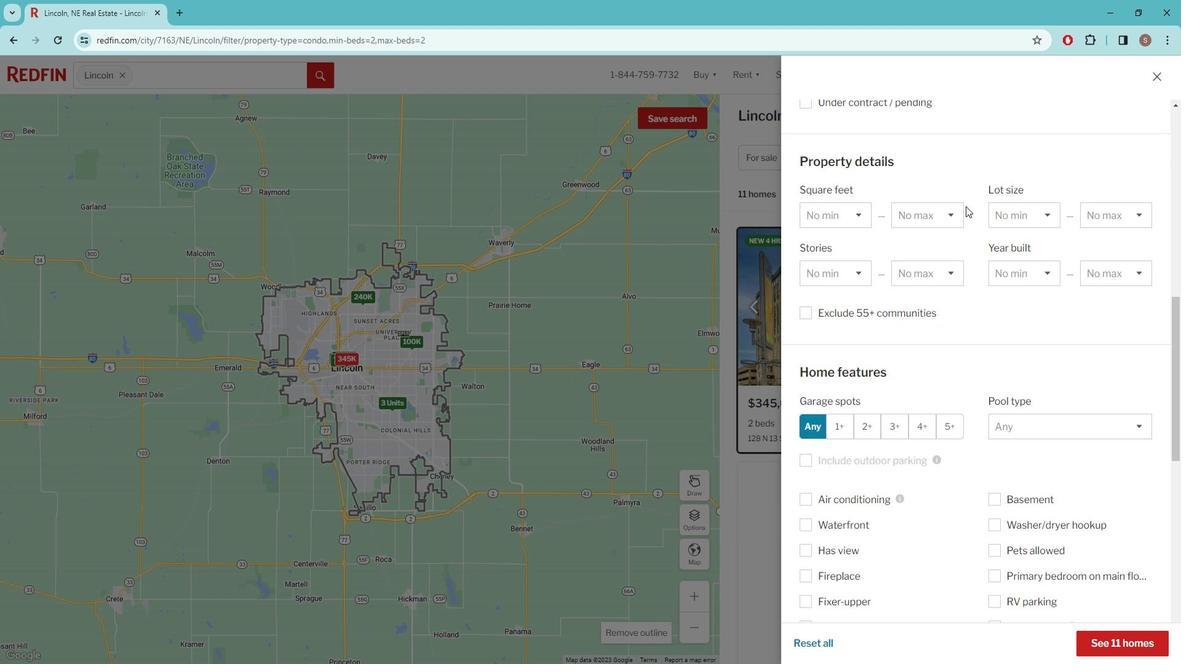 
Action: Mouse moved to (971, 209)
Screenshot: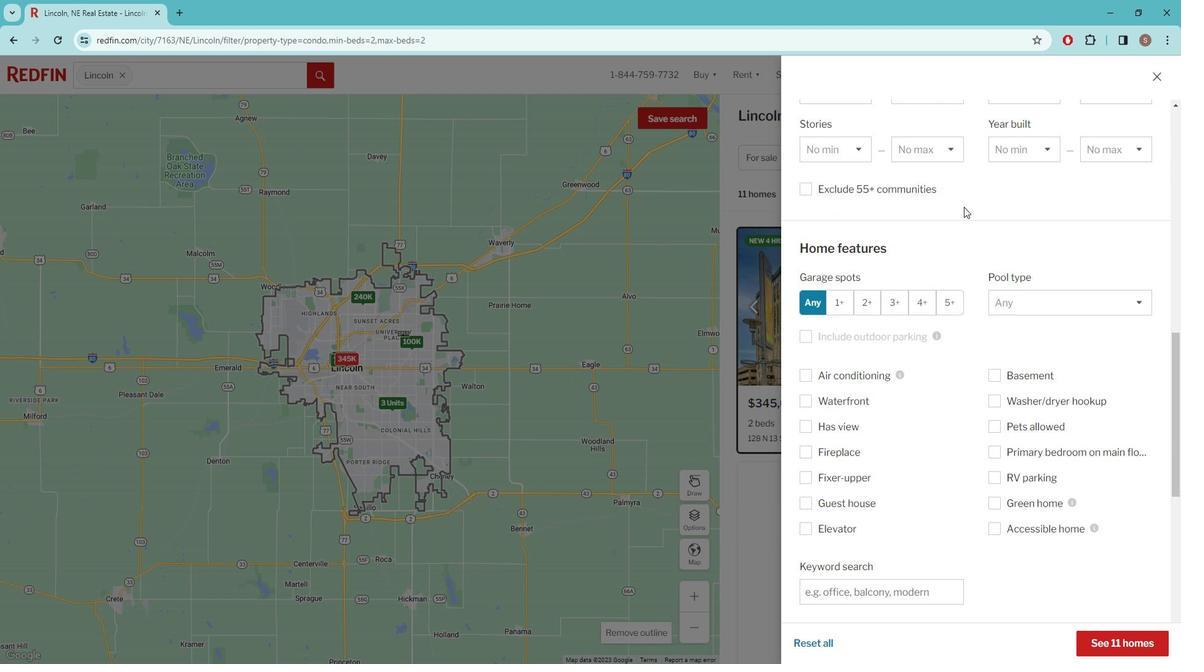
Action: Mouse scrolled (971, 208) with delta (0, 0)
Screenshot: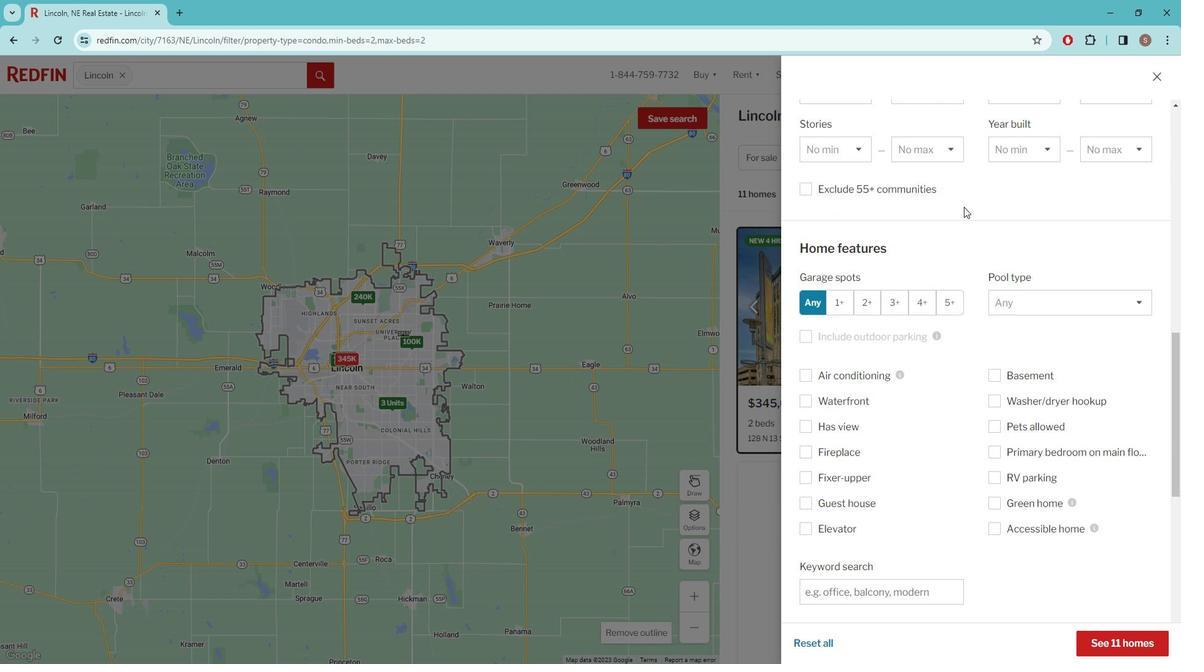 
Action: Mouse moved to (971, 214)
Screenshot: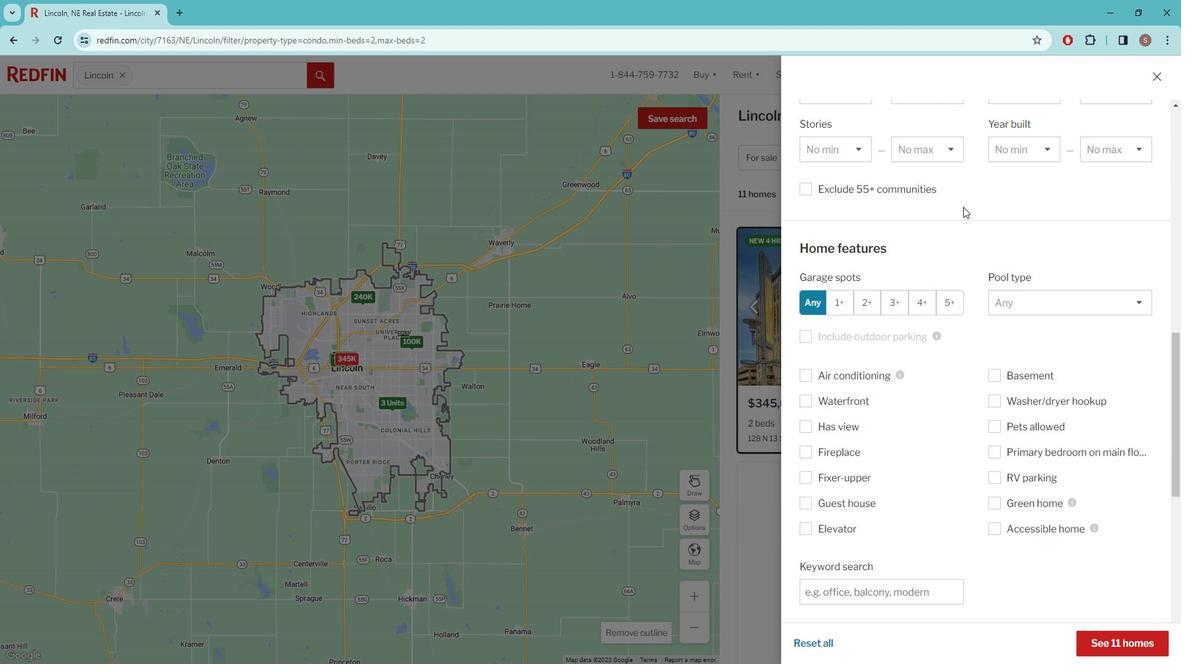 
Action: Mouse scrolled (971, 213) with delta (0, 0)
Screenshot: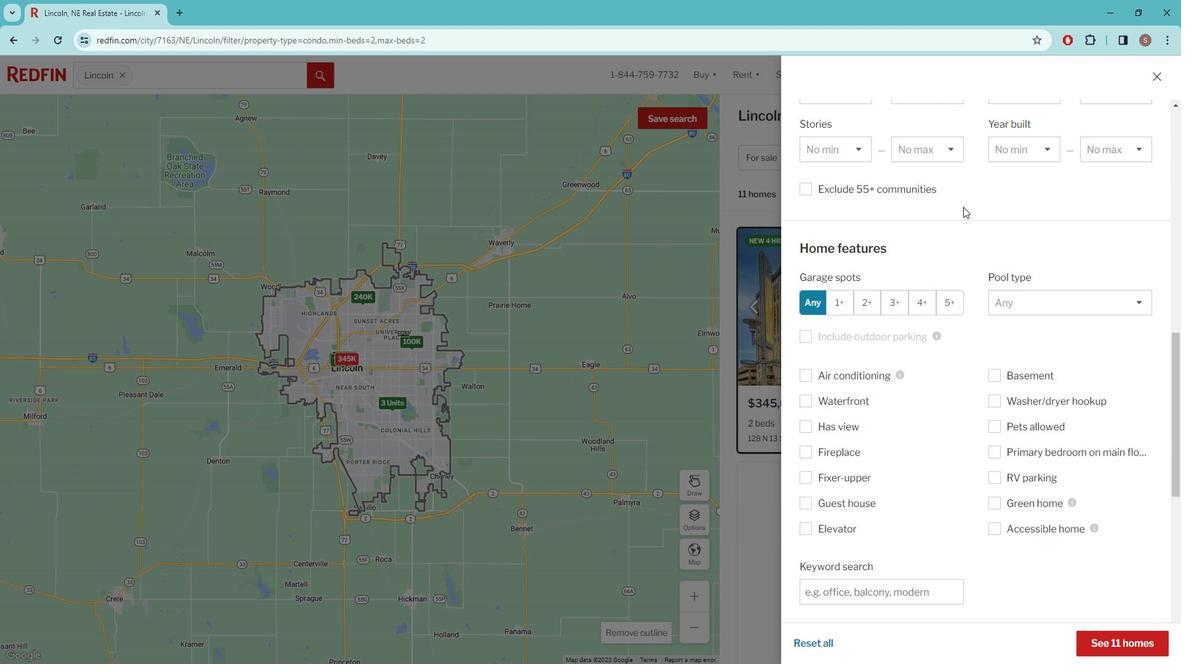 
Action: Mouse moved to (898, 451)
Screenshot: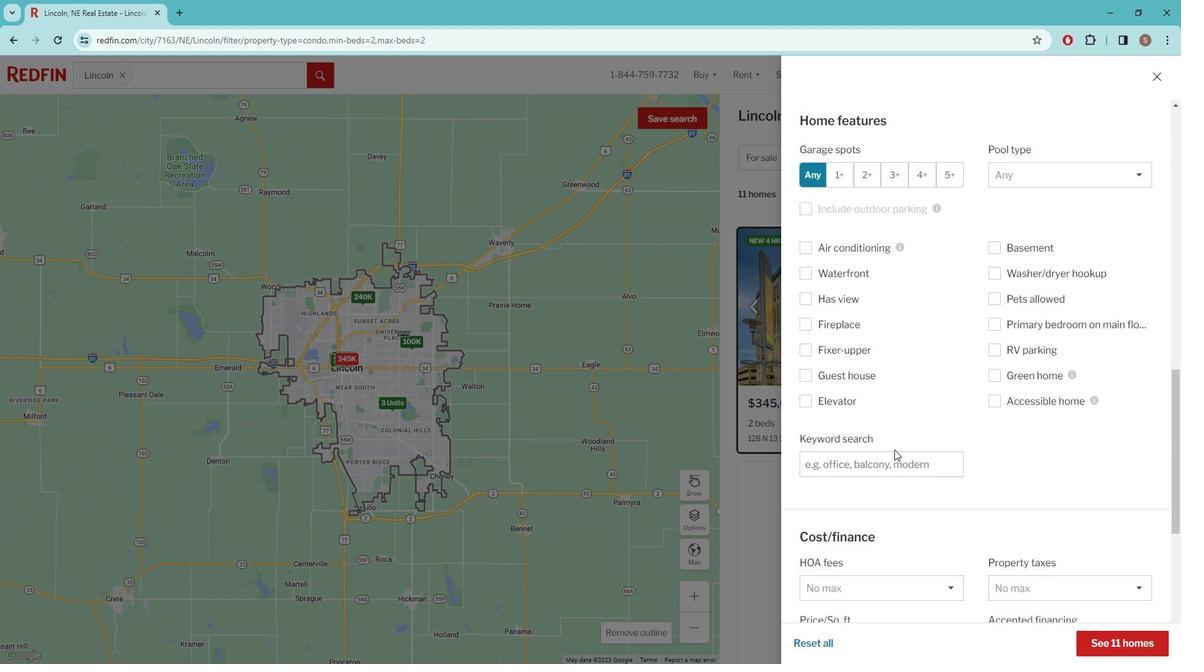 
Action: Mouse pressed left at (898, 451)
Screenshot: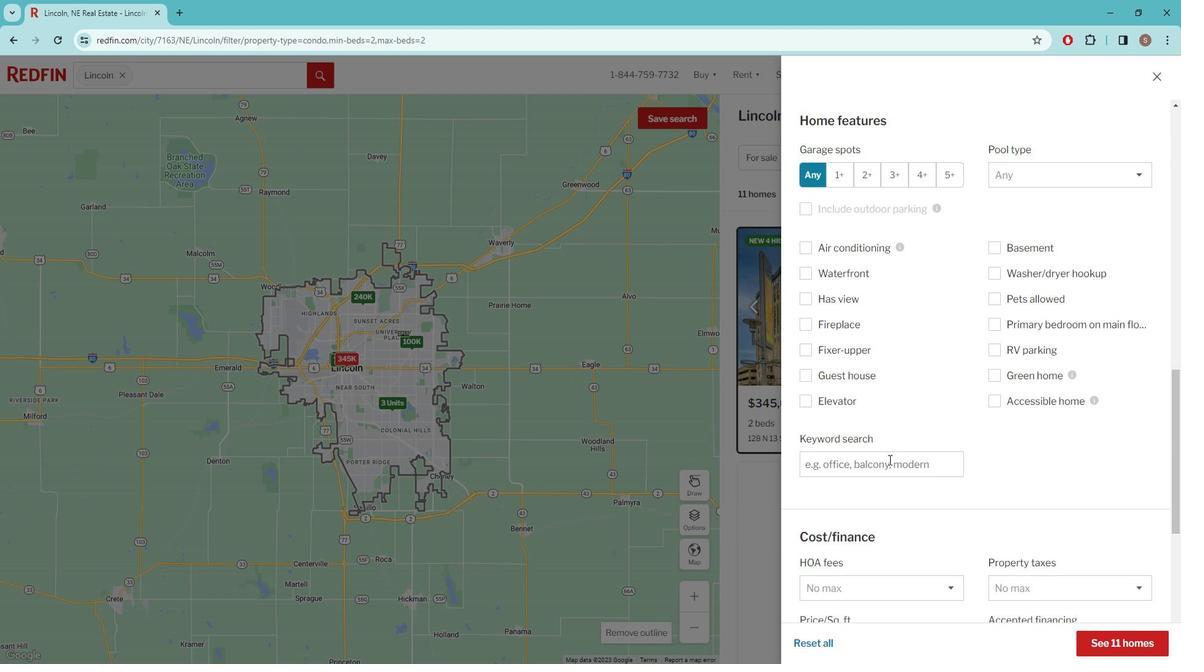 
Action: Mouse moved to (897, 451)
Screenshot: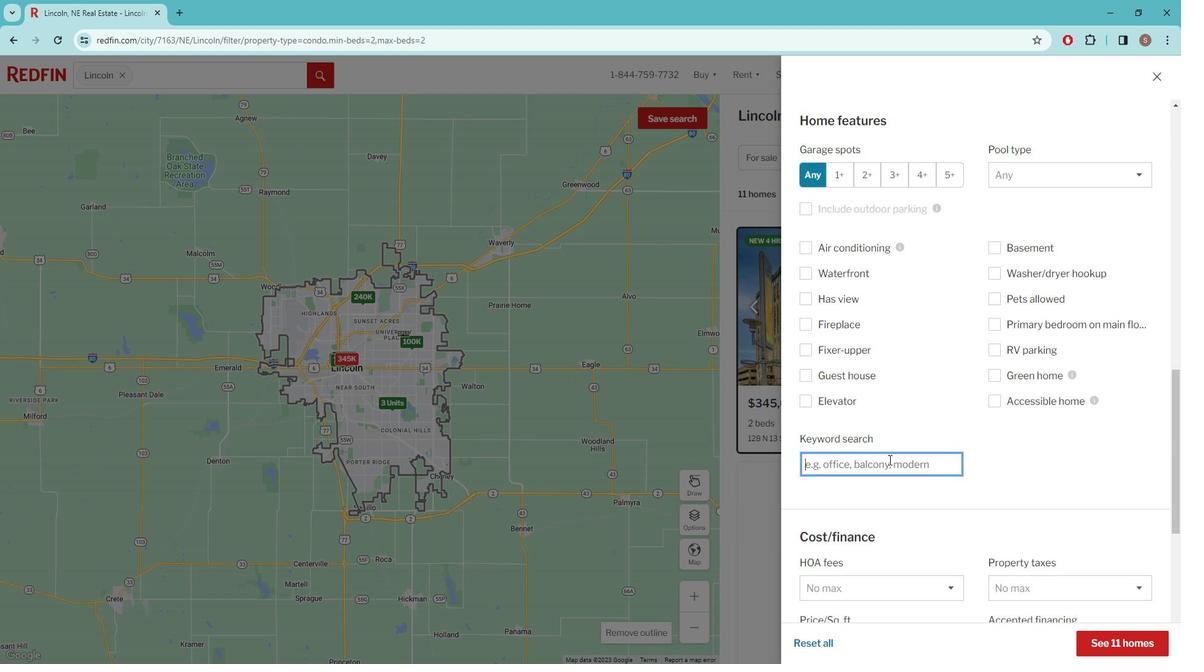 
Action: Key pressed A<Key.space>COVERED<Key.space>PARKING<Key.space>SPACE<Key.space>
Screenshot: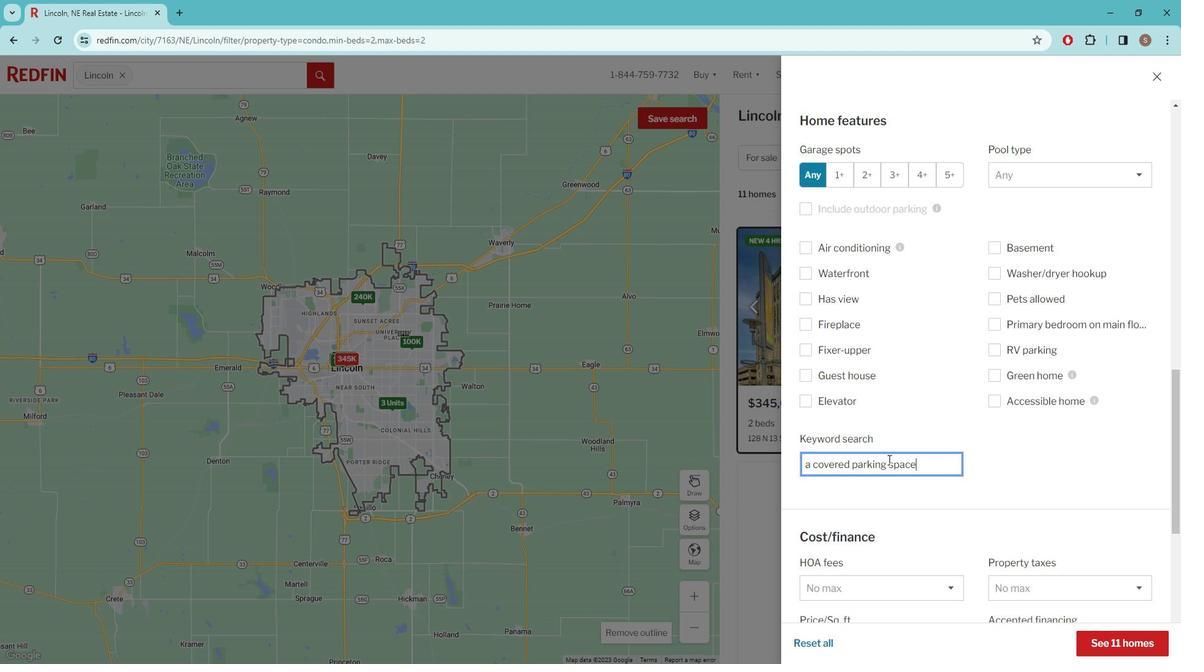 
Action: Mouse scrolled (897, 451) with delta (0, 0)
Screenshot: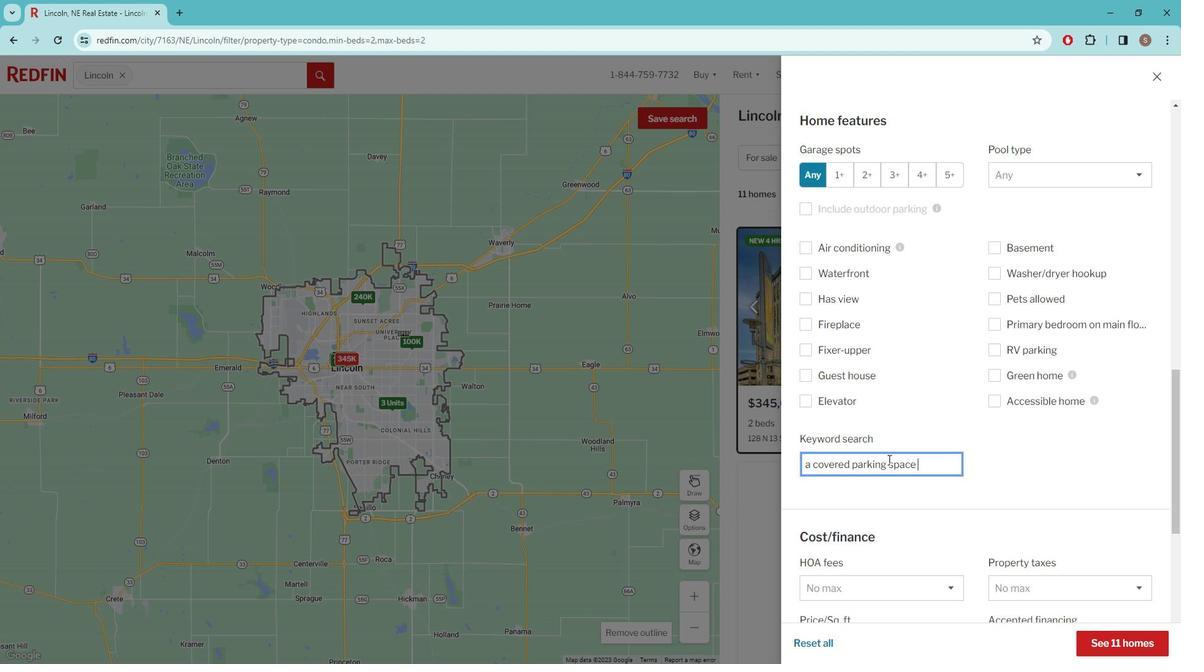 
Action: Mouse scrolled (897, 451) with delta (0, 0)
Screenshot: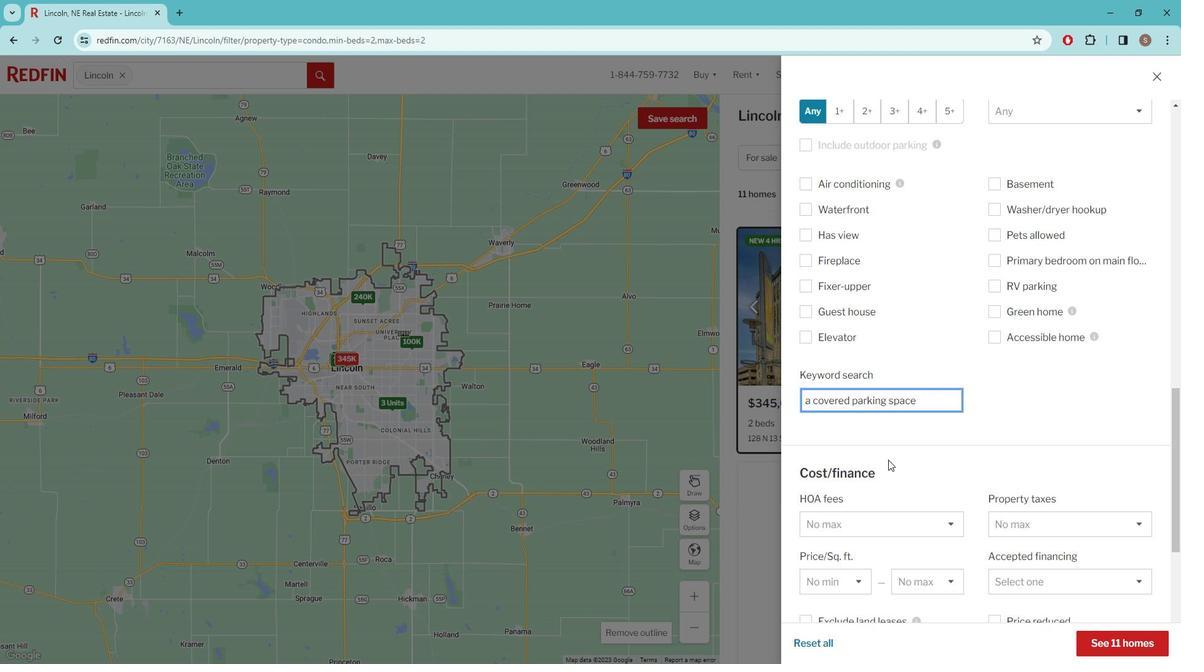 
Action: Mouse scrolled (897, 451) with delta (0, 0)
Screenshot: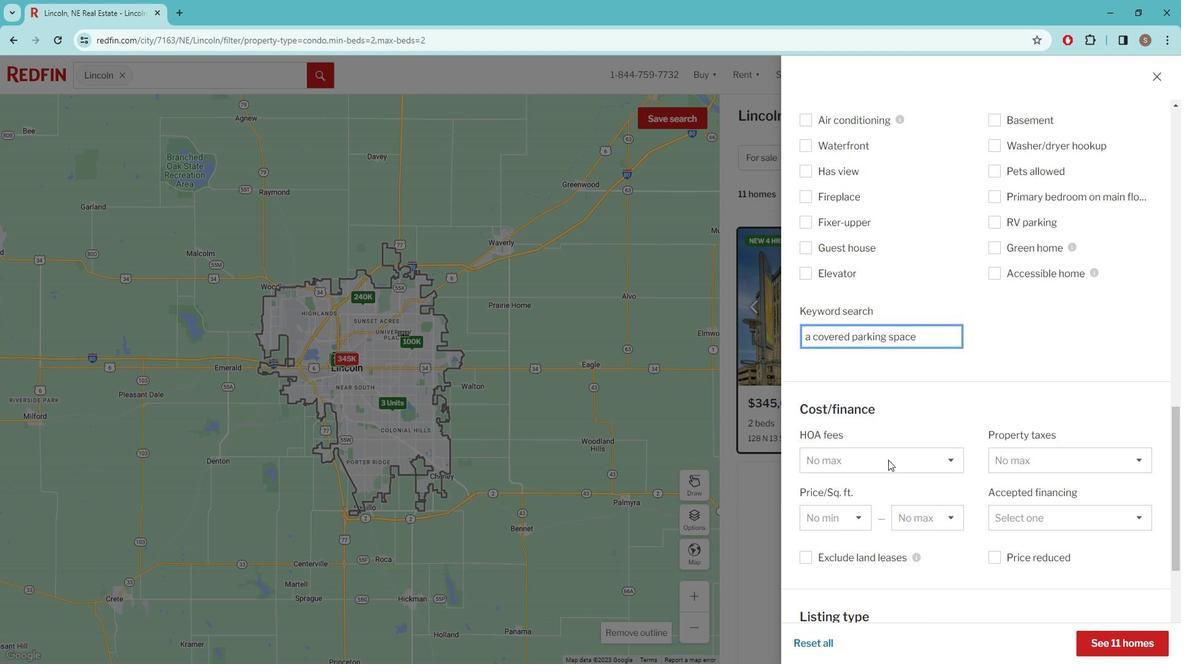 
Action: Mouse scrolled (897, 451) with delta (0, 0)
Screenshot: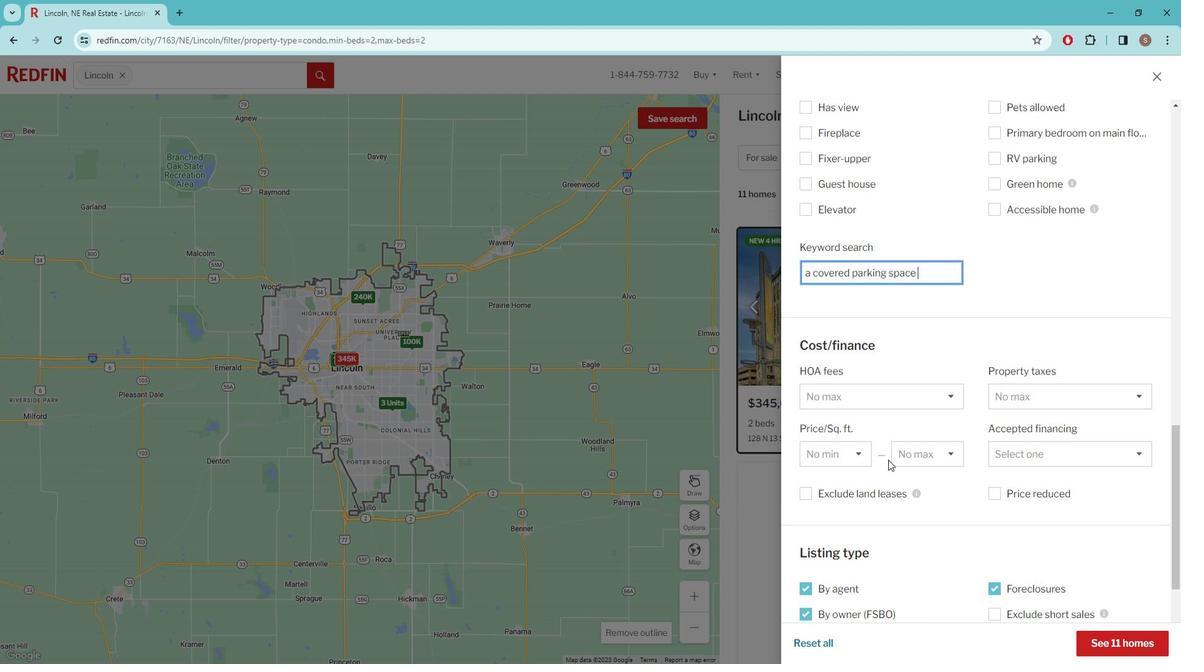 
Action: Mouse scrolled (897, 451) with delta (0, 0)
Screenshot: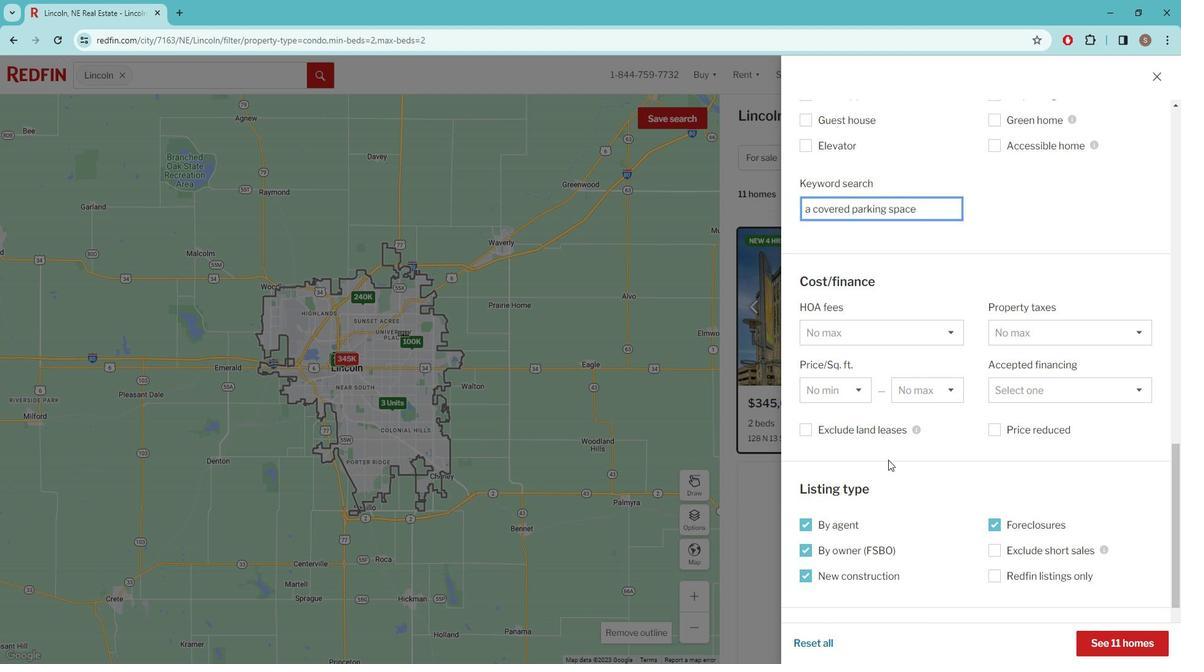 
Action: Mouse scrolled (897, 451) with delta (0, 0)
Screenshot: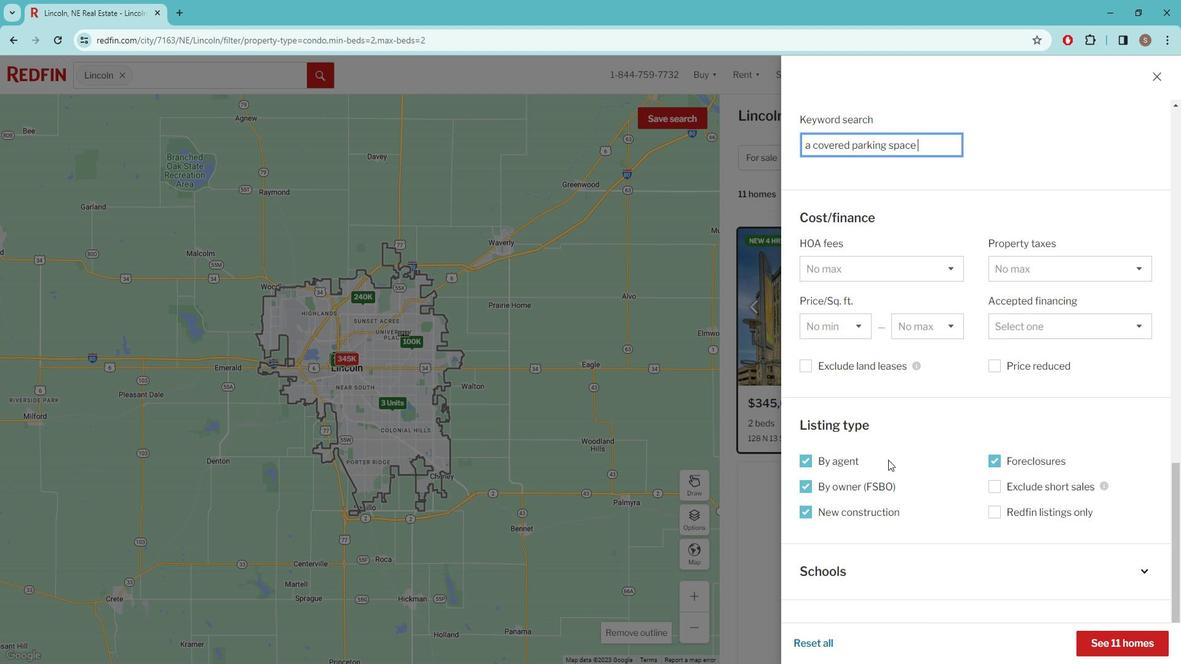 
Action: Mouse scrolled (897, 451) with delta (0, 0)
Screenshot: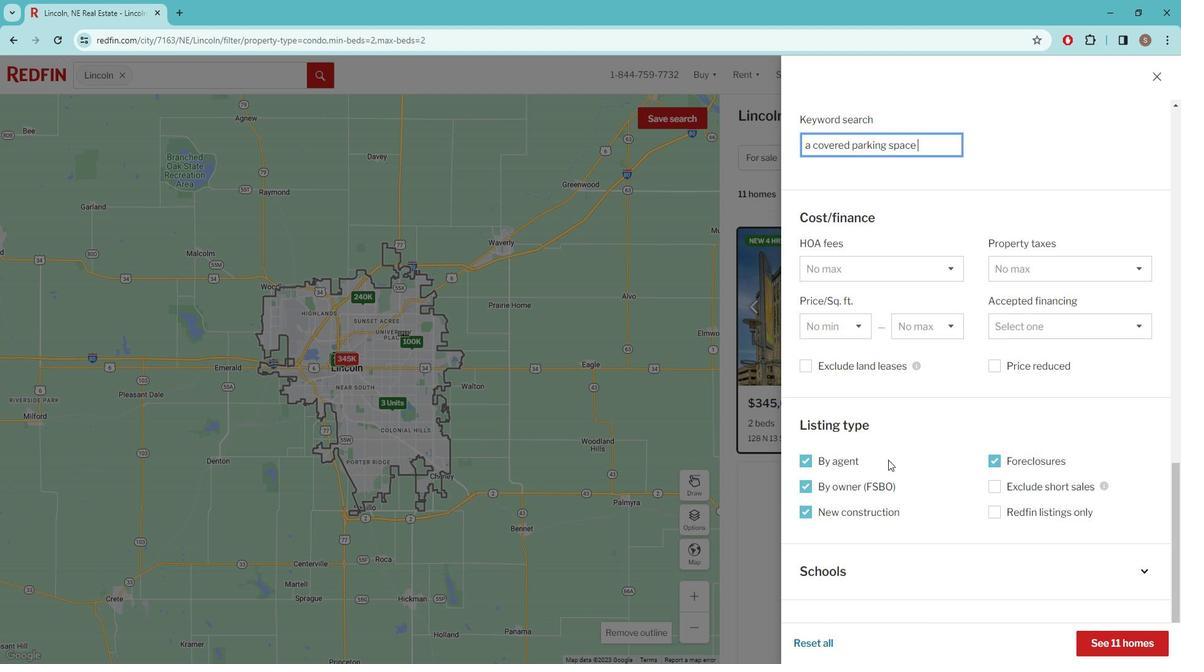 
Action: Mouse scrolled (897, 451) with delta (0, 0)
Screenshot: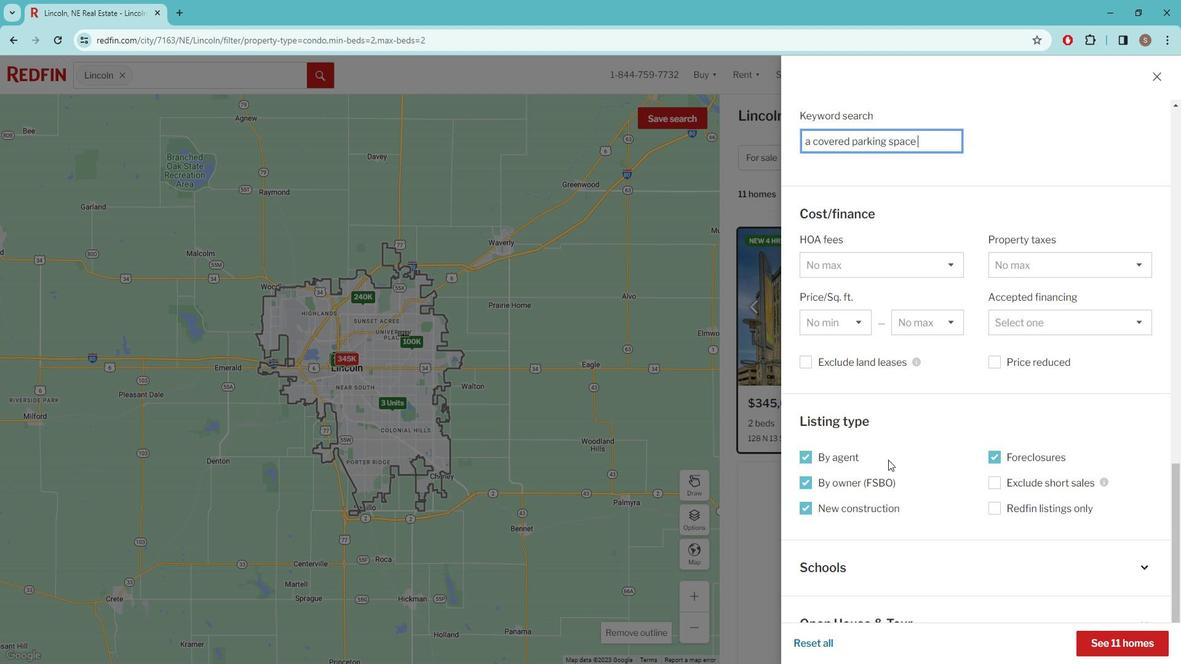 
Action: Mouse scrolled (897, 451) with delta (0, 0)
Screenshot: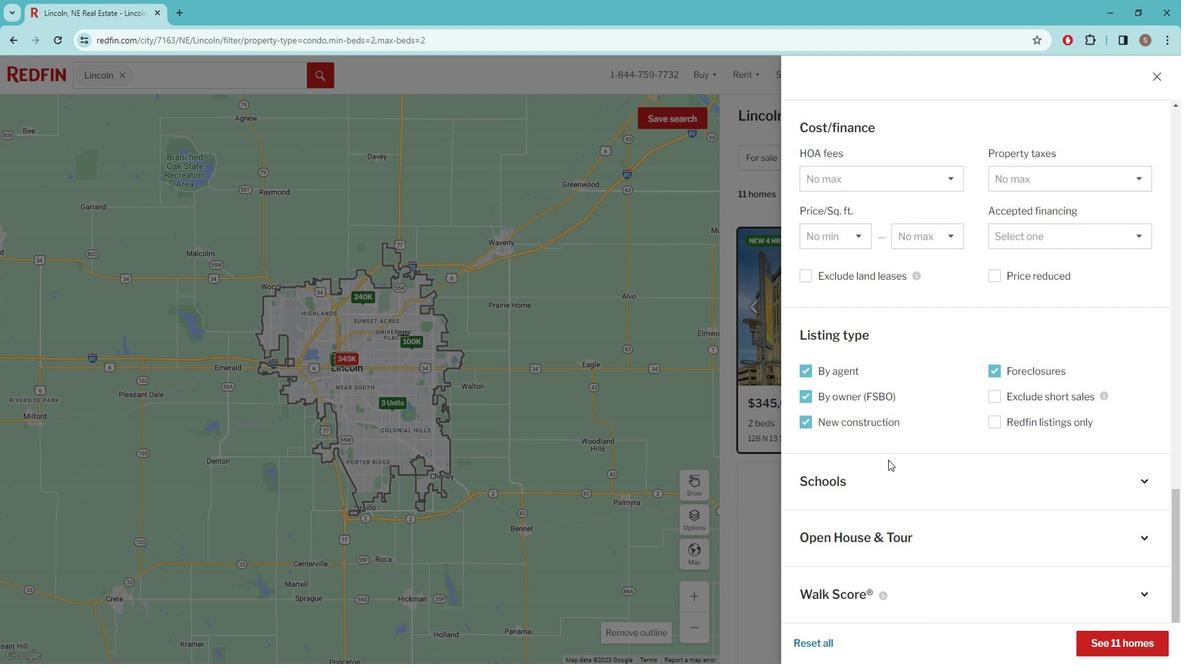 
Action: Mouse scrolled (897, 451) with delta (0, 0)
Screenshot: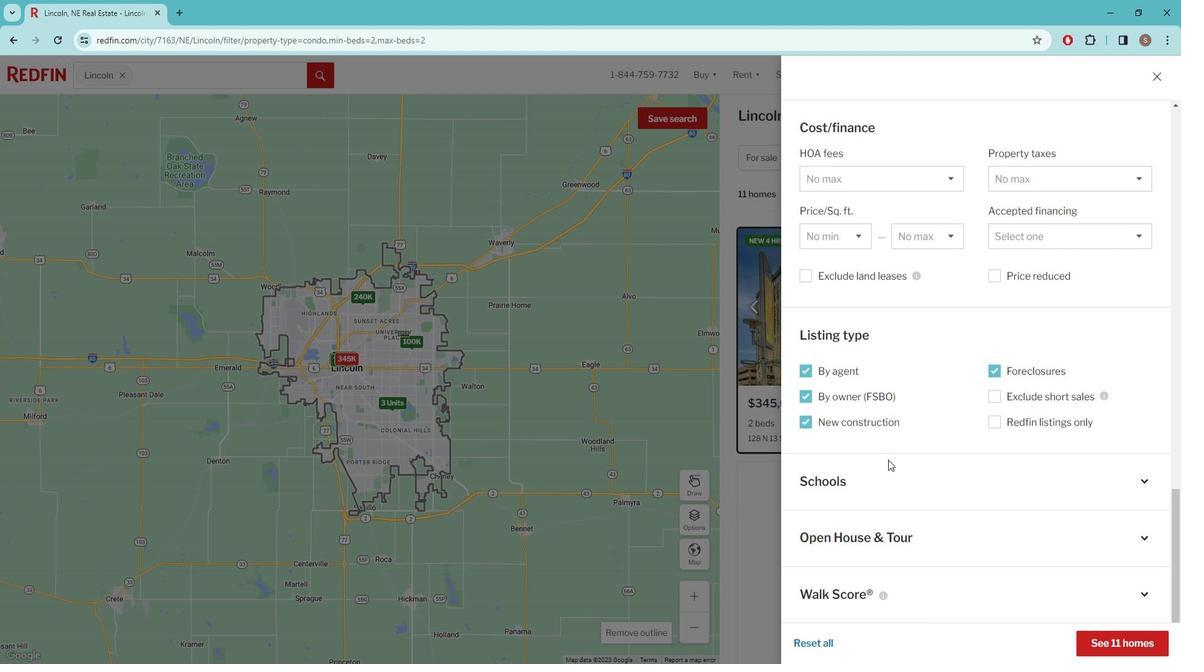 
Action: Mouse moved to (1111, 627)
Screenshot: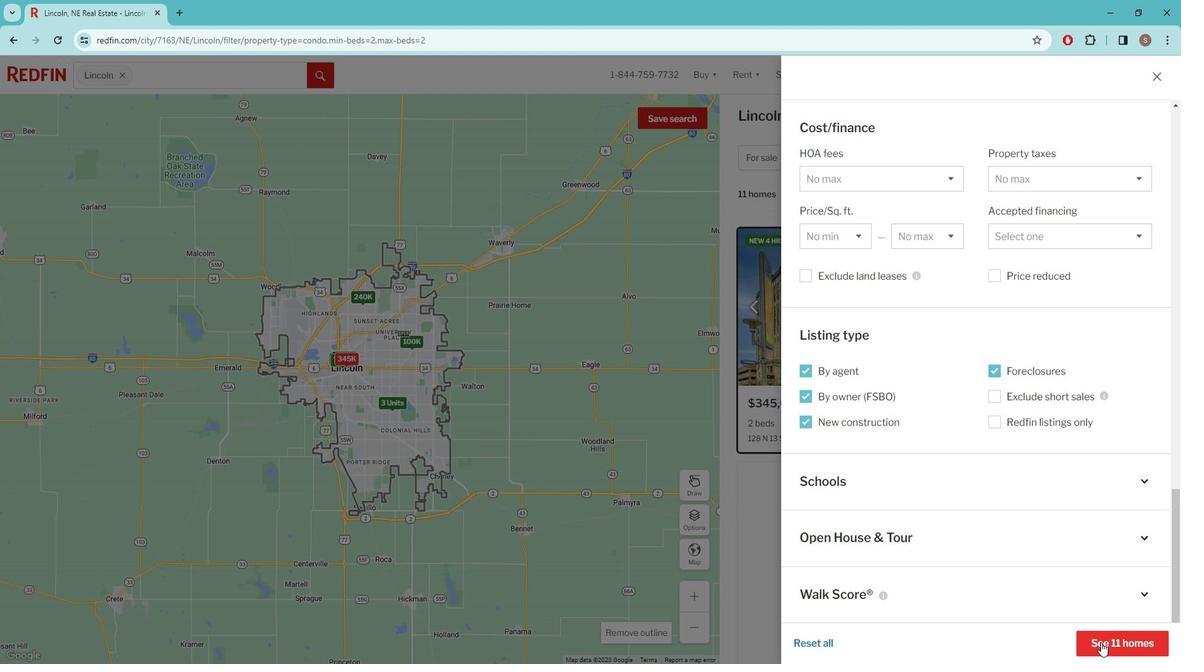 
Action: Mouse pressed left at (1111, 627)
Screenshot: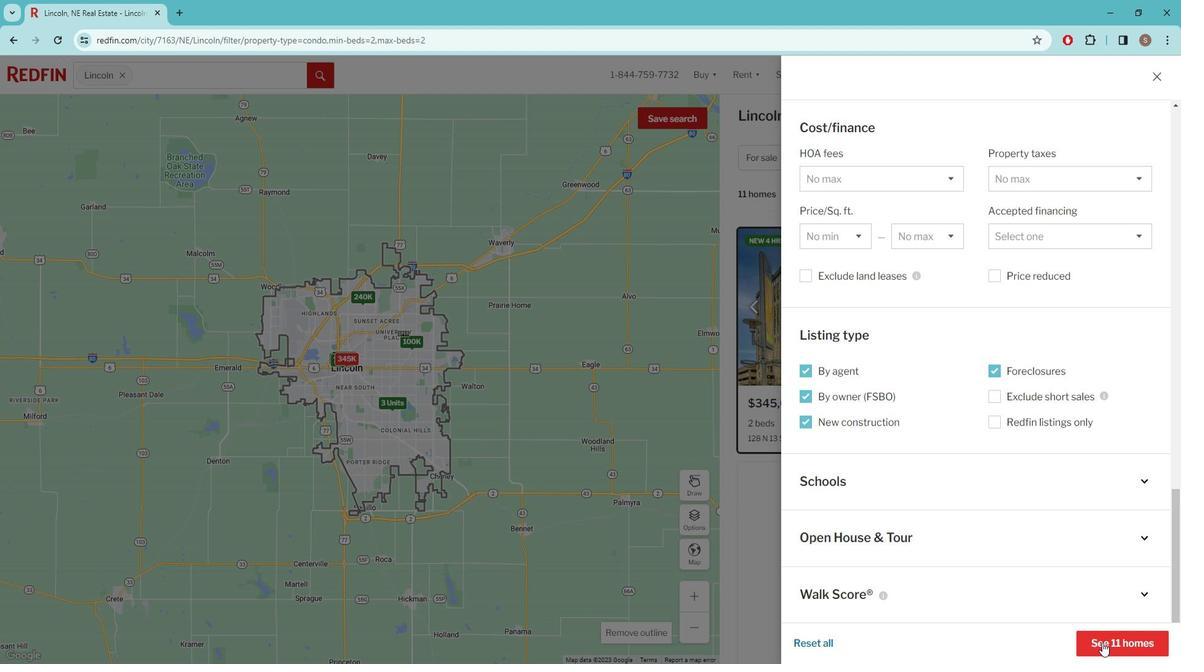 
Action: Mouse moved to (936, 391)
Screenshot: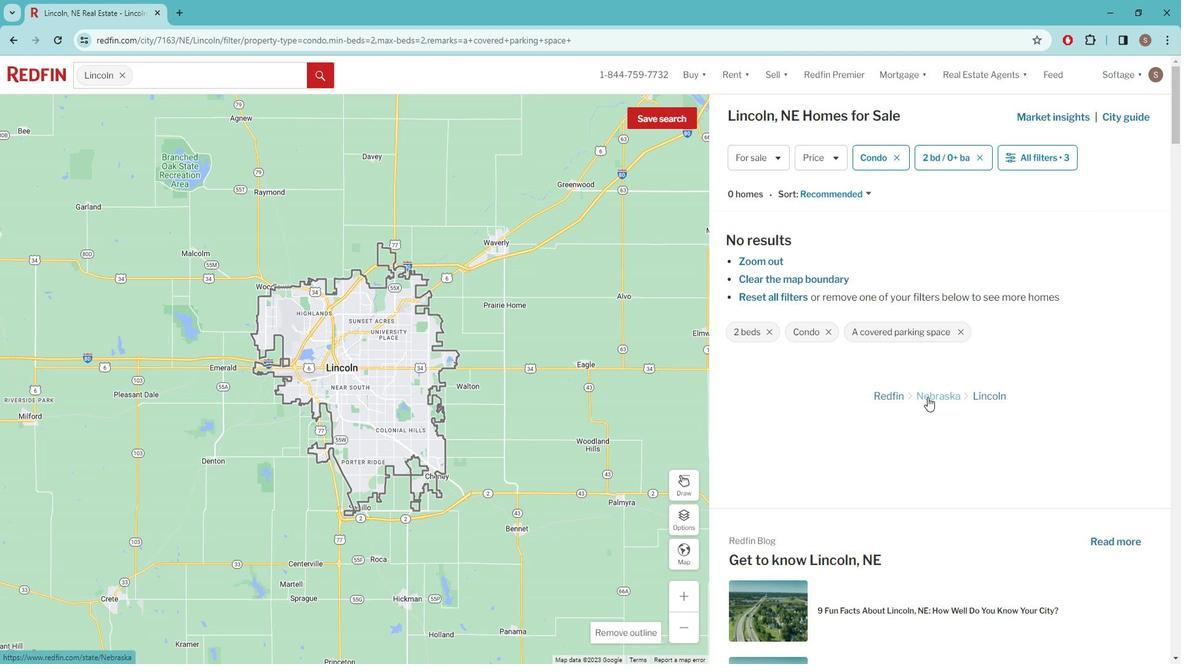 
